 Task: Find connections with filter location Bangolo with filter topic #Marketswith filter profile language German with filter current company Mitsubishi Electric in India with filter school Karpagam Institute of Technology with filter industry Aviation and Aerospace Component Manufacturing with filter service category Event Photography with filter keywords title Mason
Action: Mouse moved to (480, 58)
Screenshot: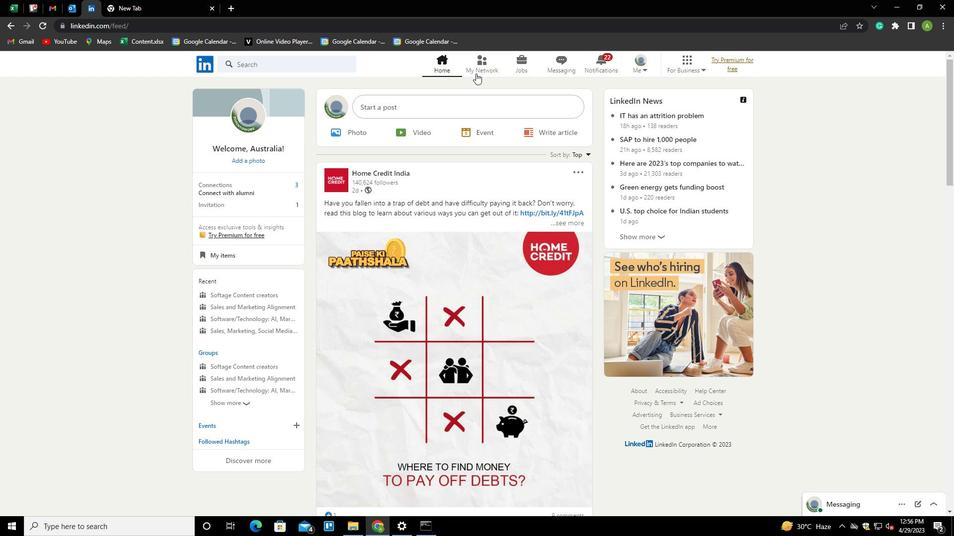 
Action: Mouse pressed left at (480, 58)
Screenshot: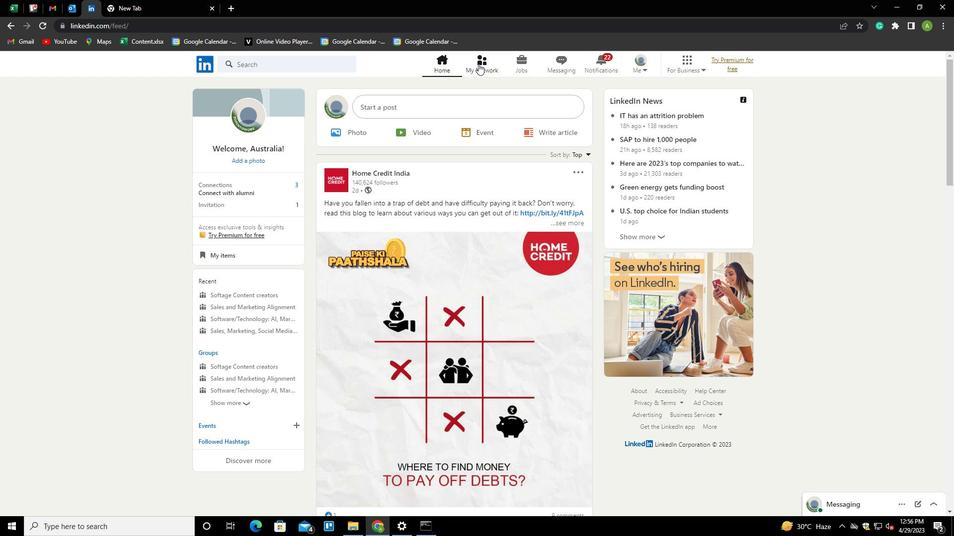 
Action: Mouse moved to (268, 118)
Screenshot: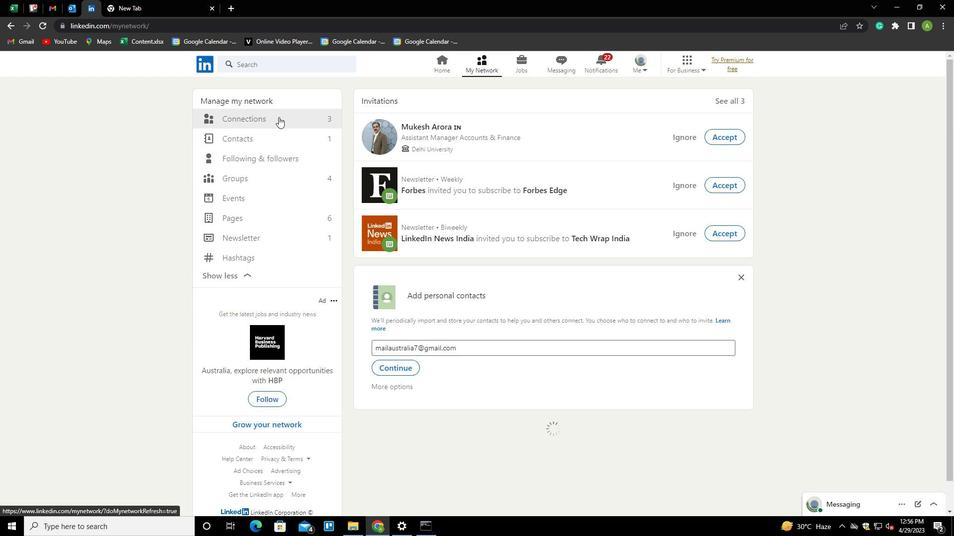 
Action: Mouse pressed left at (268, 118)
Screenshot: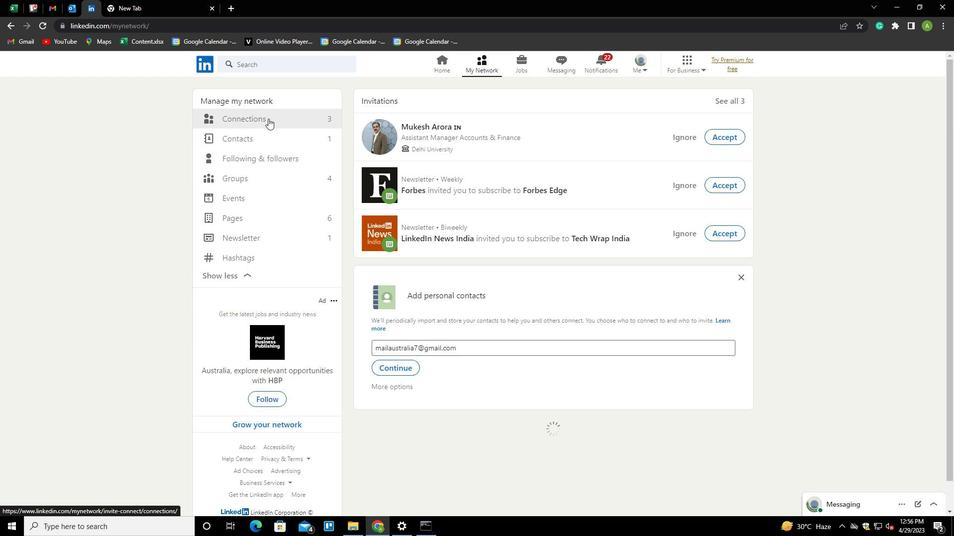 
Action: Mouse moved to (539, 123)
Screenshot: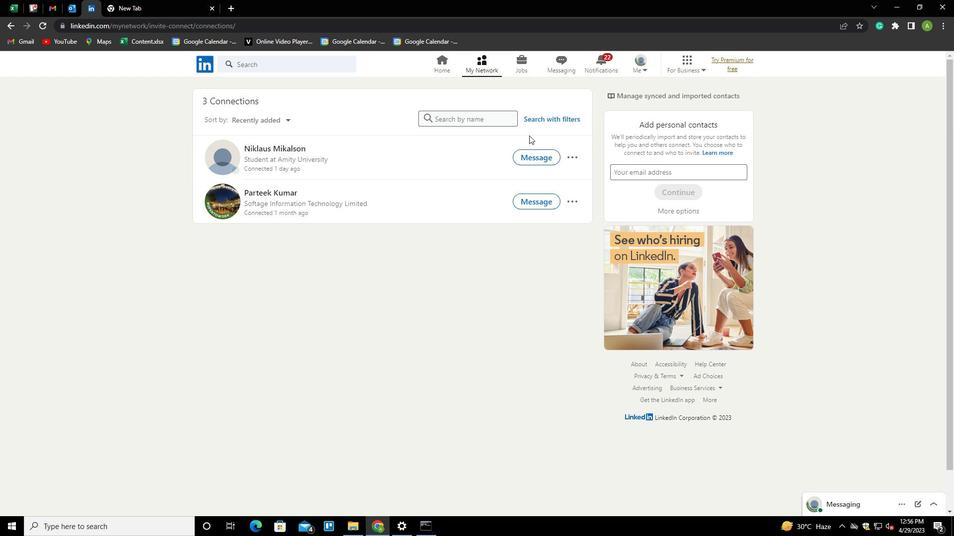 
Action: Mouse pressed left at (539, 123)
Screenshot: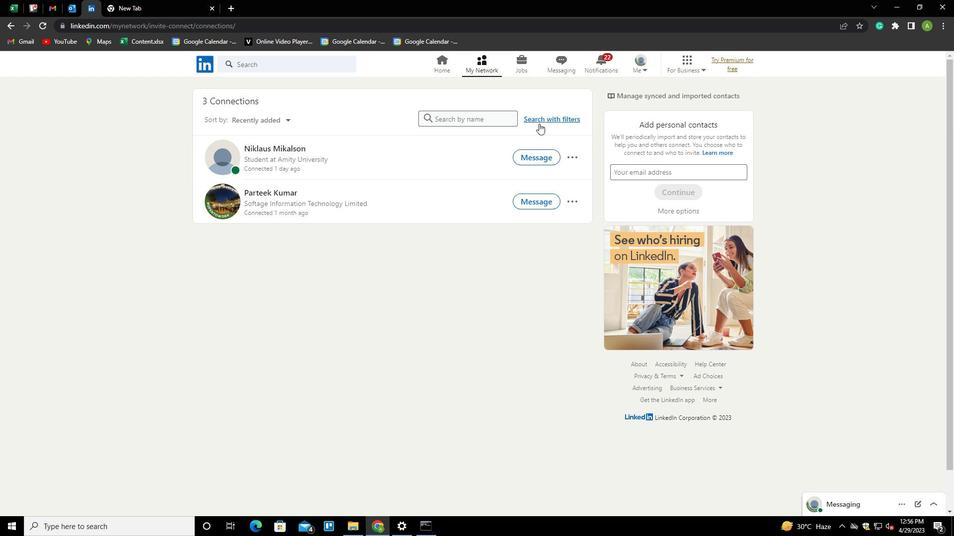 
Action: Mouse moved to (506, 94)
Screenshot: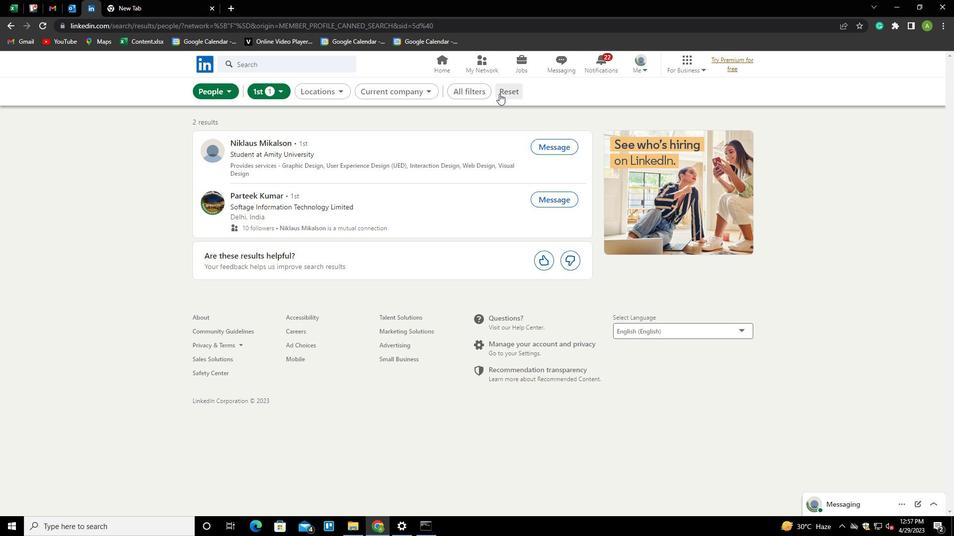 
Action: Mouse pressed left at (506, 94)
Screenshot: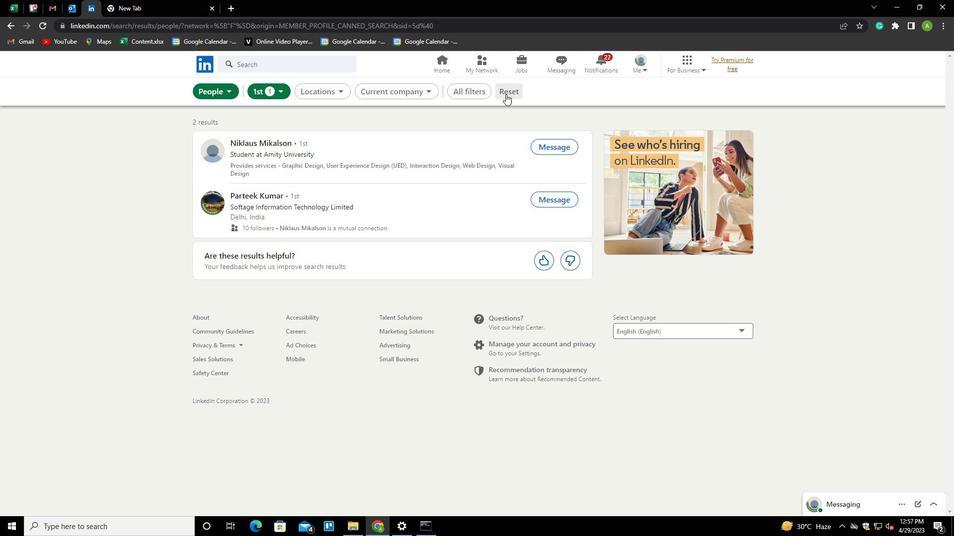 
Action: Mouse moved to (492, 89)
Screenshot: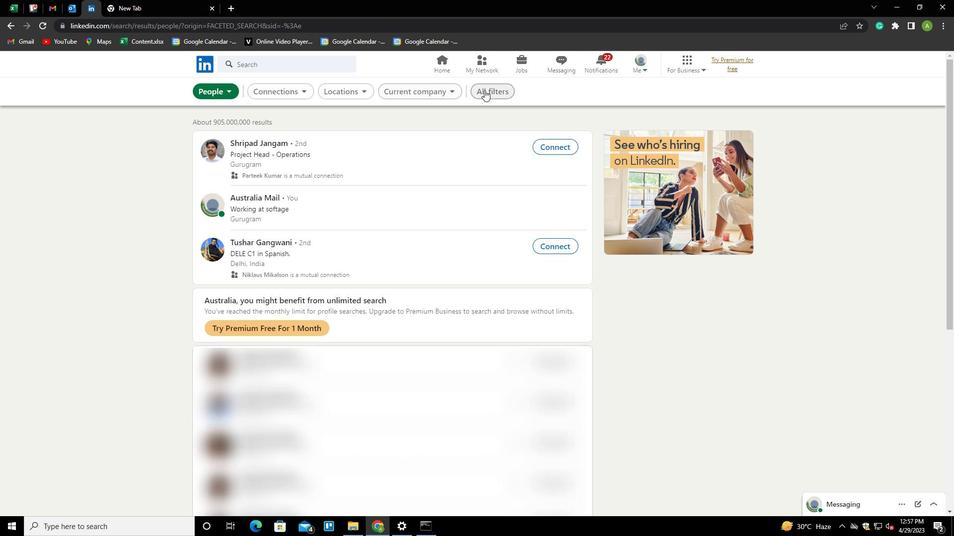 
Action: Mouse pressed left at (492, 89)
Screenshot: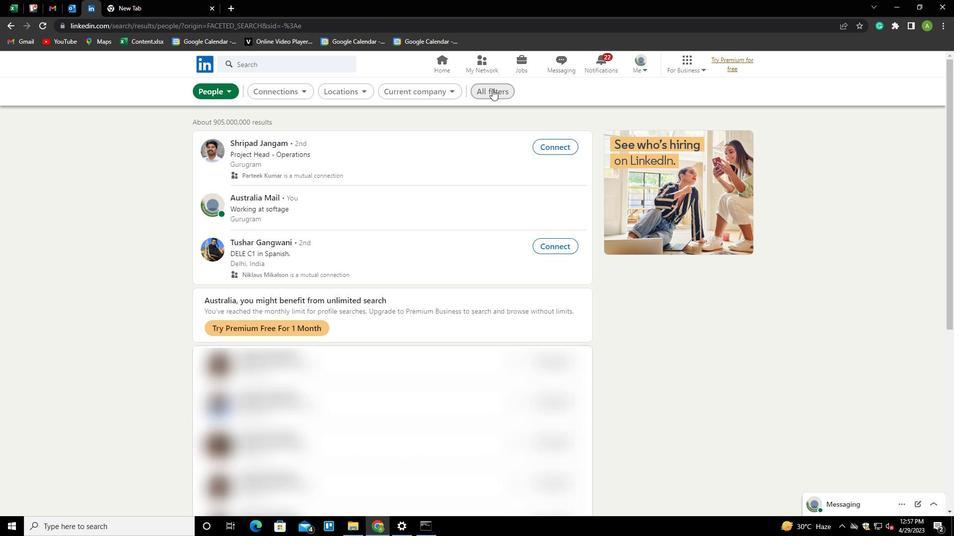 
Action: Mouse moved to (693, 210)
Screenshot: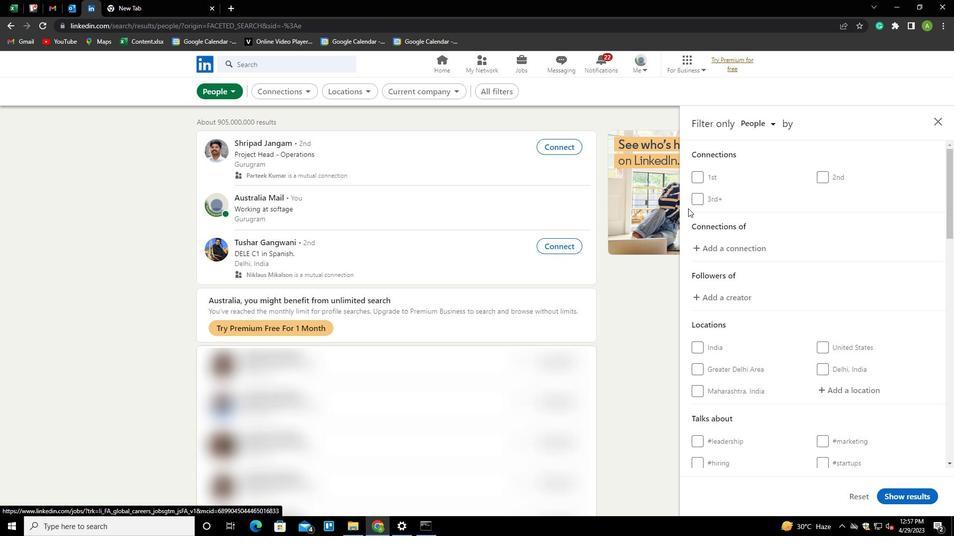 
Action: Mouse scrolled (693, 210) with delta (0, 0)
Screenshot: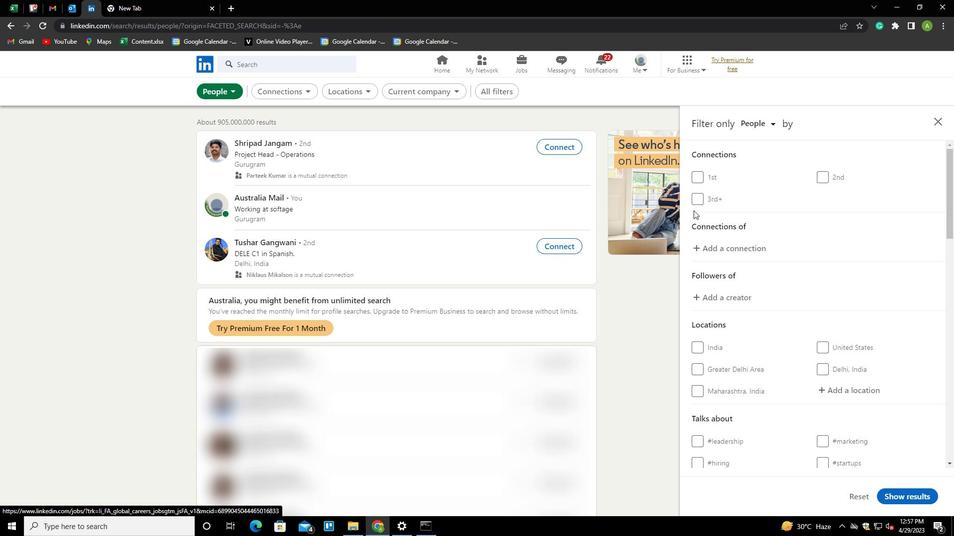 
Action: Mouse scrolled (693, 210) with delta (0, 0)
Screenshot: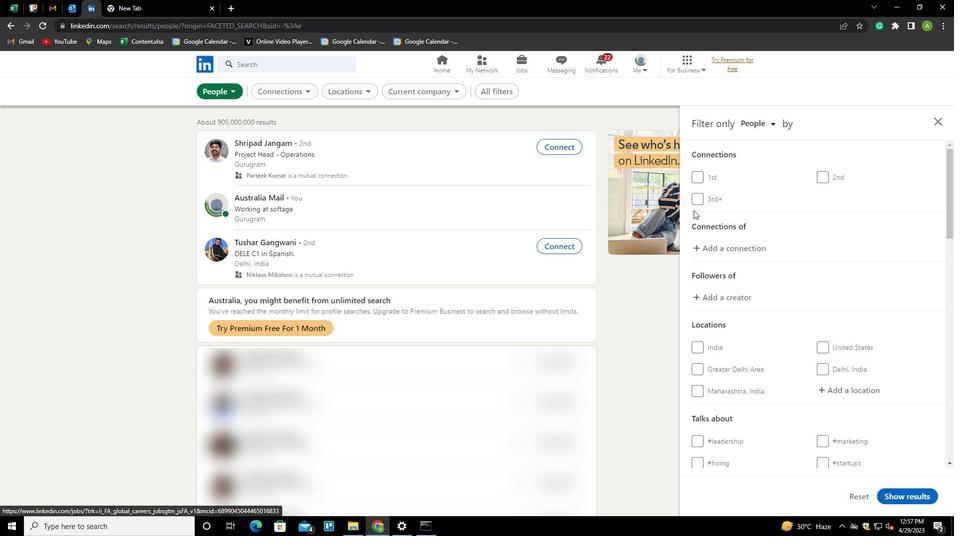
Action: Mouse moved to (701, 219)
Screenshot: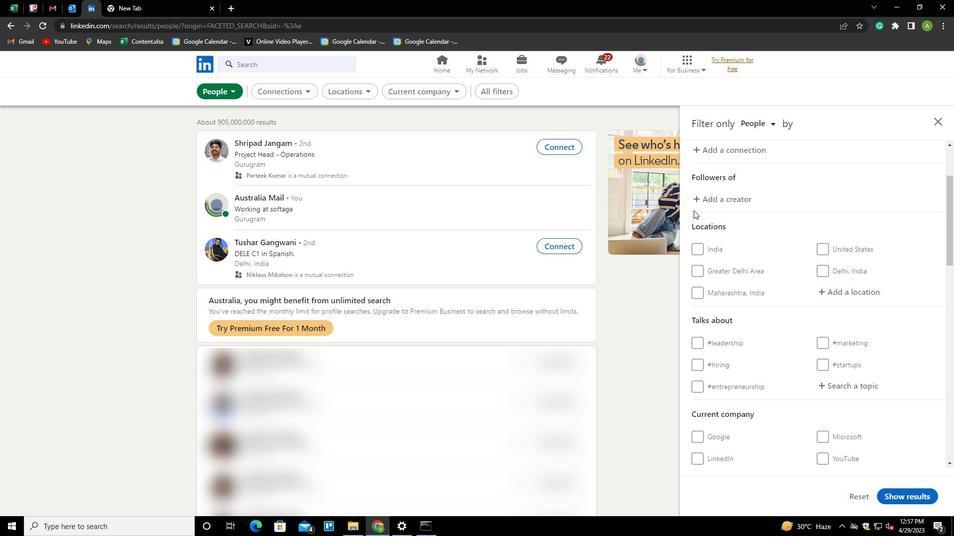 
Action: Mouse scrolled (701, 219) with delta (0, 0)
Screenshot: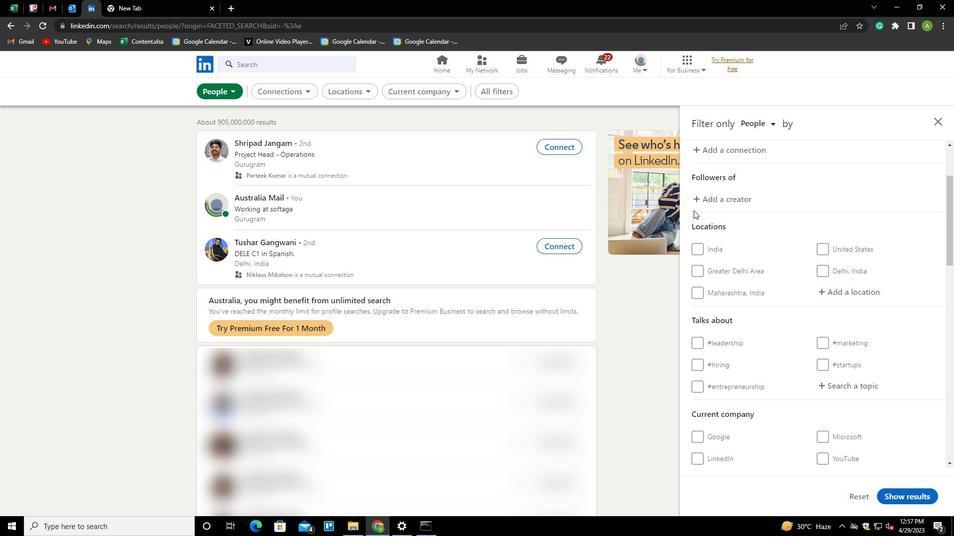 
Action: Mouse moved to (701, 221)
Screenshot: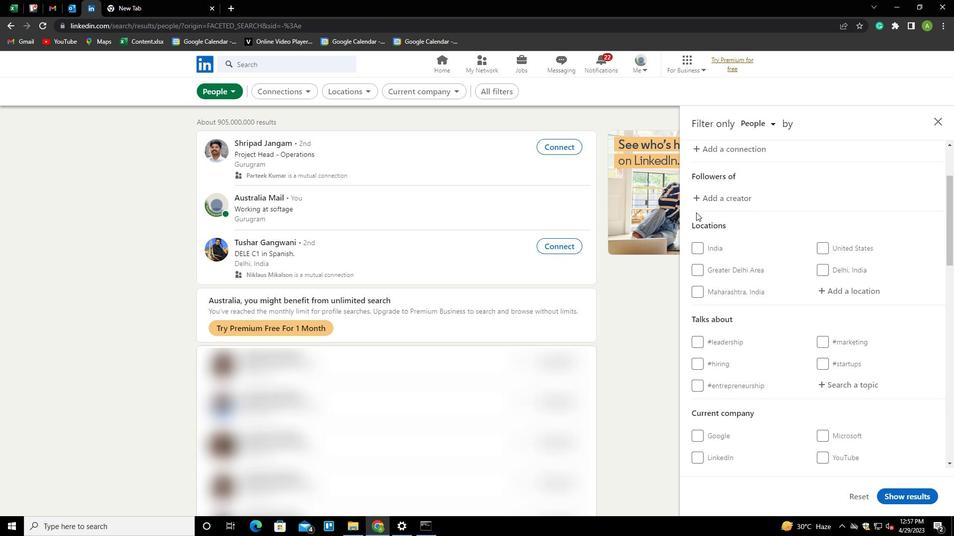 
Action: Mouse scrolled (701, 221) with delta (0, 0)
Screenshot: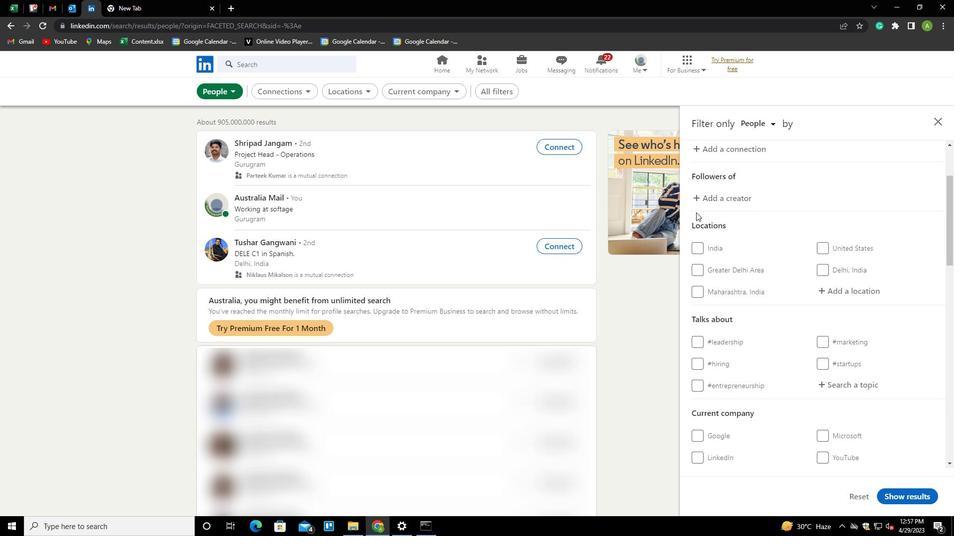 
Action: Mouse moved to (854, 189)
Screenshot: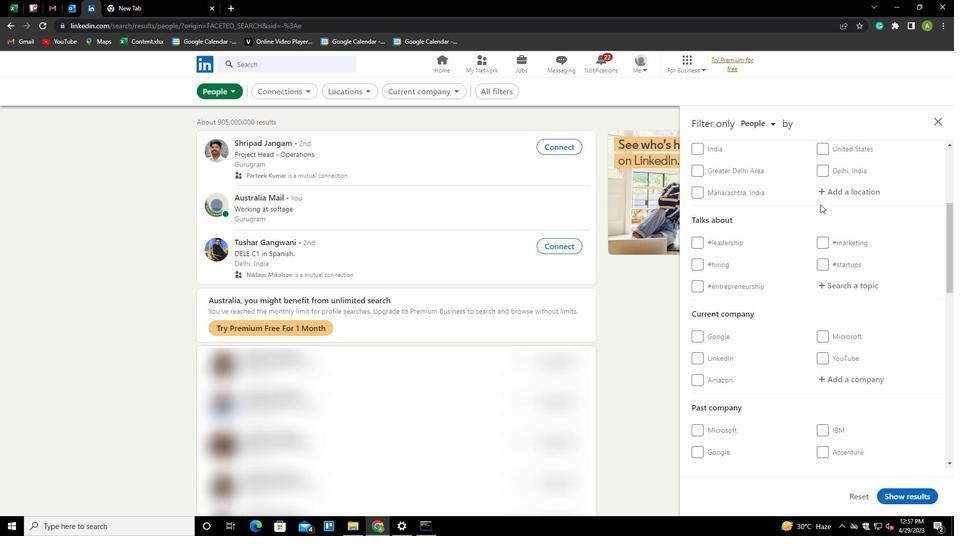 
Action: Mouse pressed left at (854, 189)
Screenshot: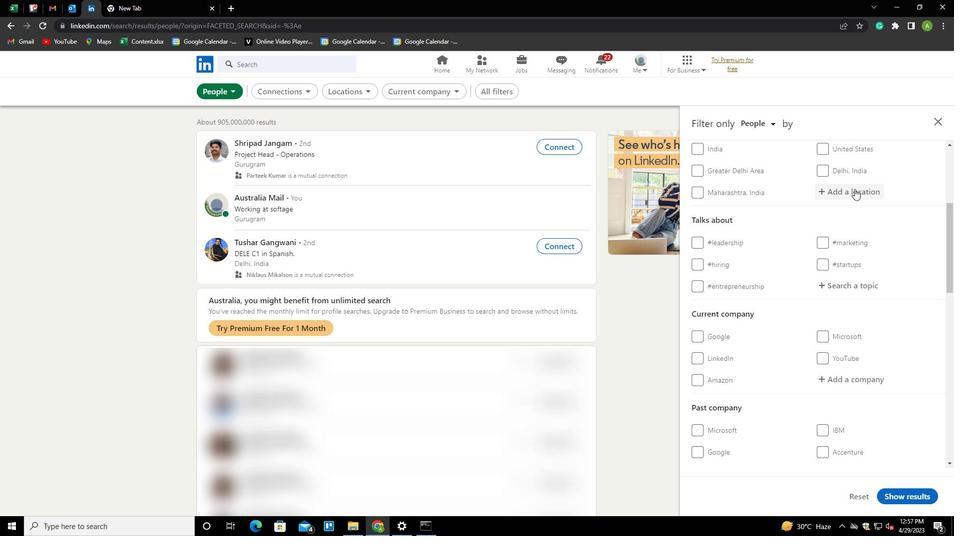 
Action: Mouse moved to (857, 191)
Screenshot: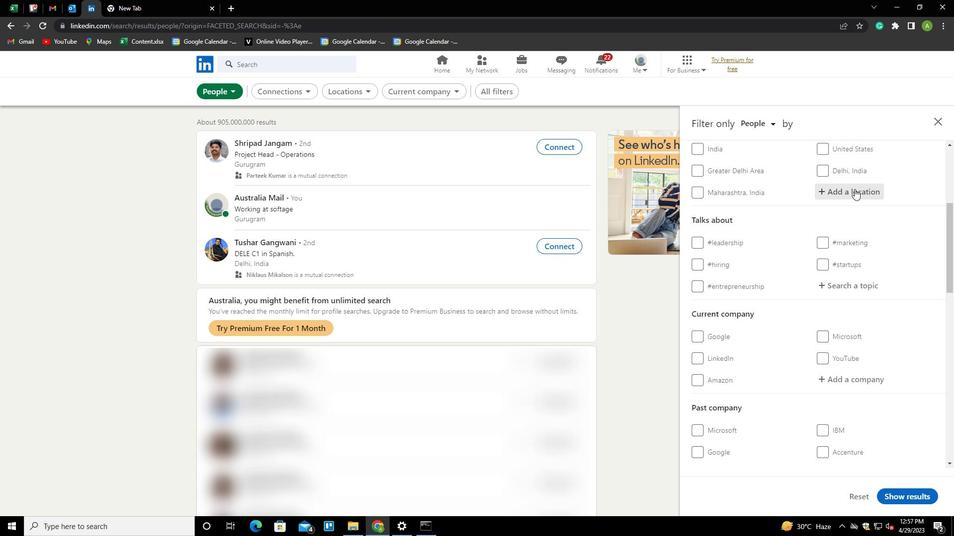 
Action: Mouse pressed left at (857, 191)
Screenshot: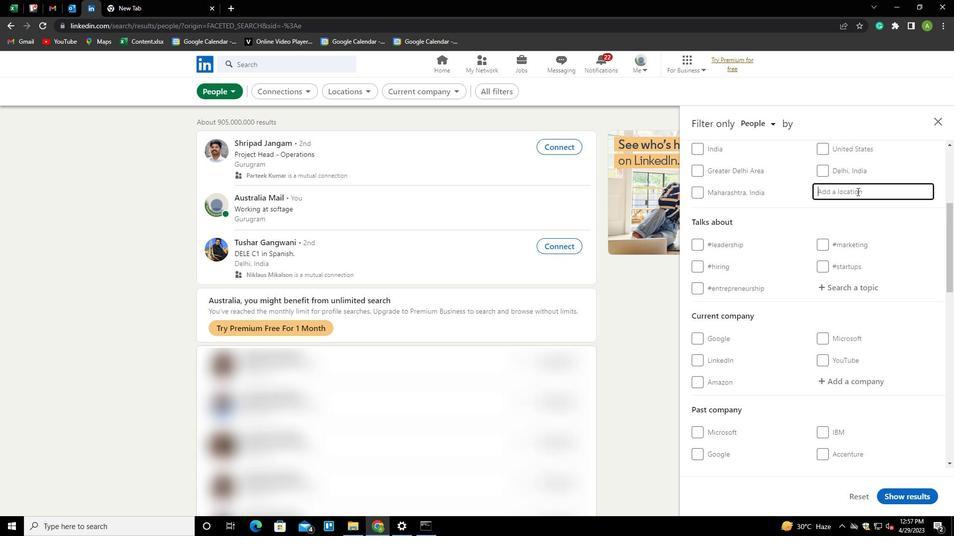 
Action: Key pressed <Key.shift>BANGOLO
Screenshot: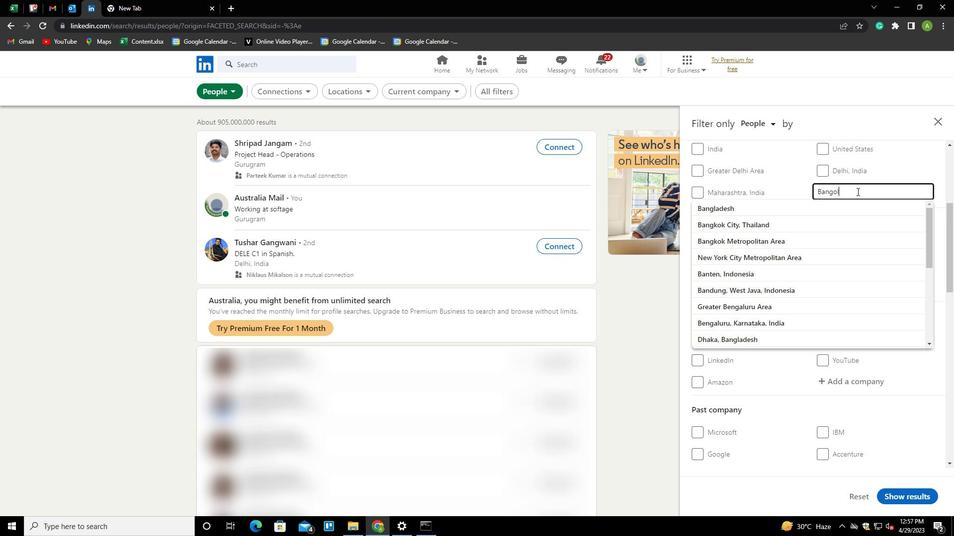 
Action: Mouse moved to (885, 213)
Screenshot: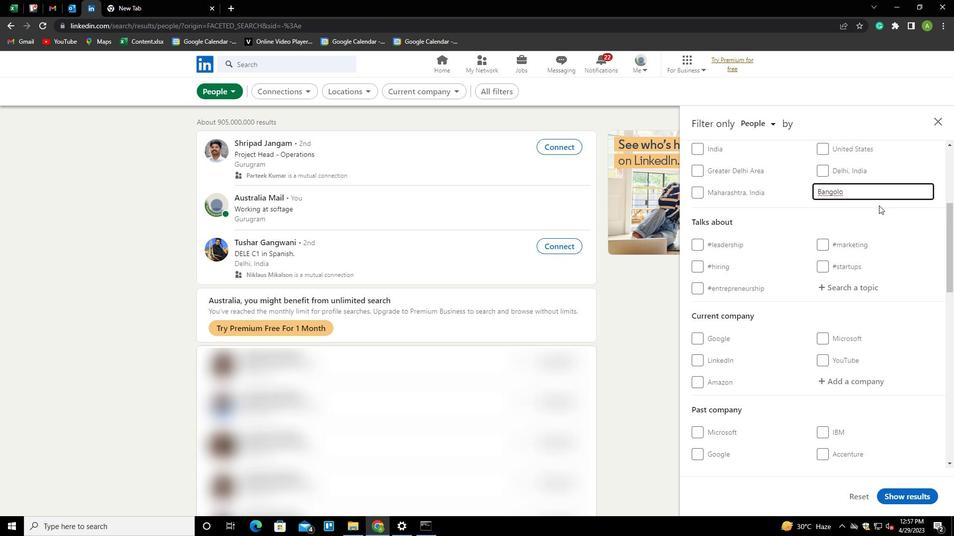 
Action: Mouse pressed left at (885, 213)
Screenshot: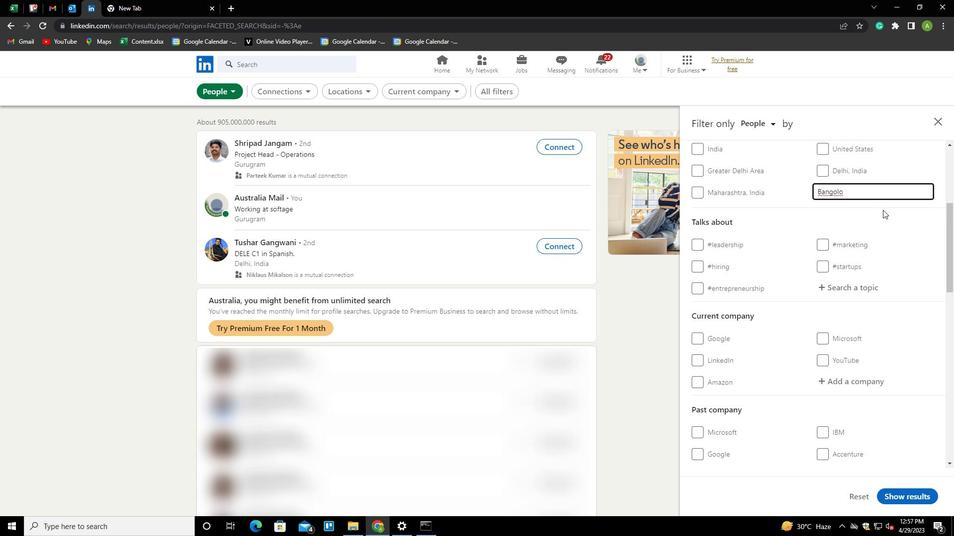 
Action: Mouse moved to (856, 289)
Screenshot: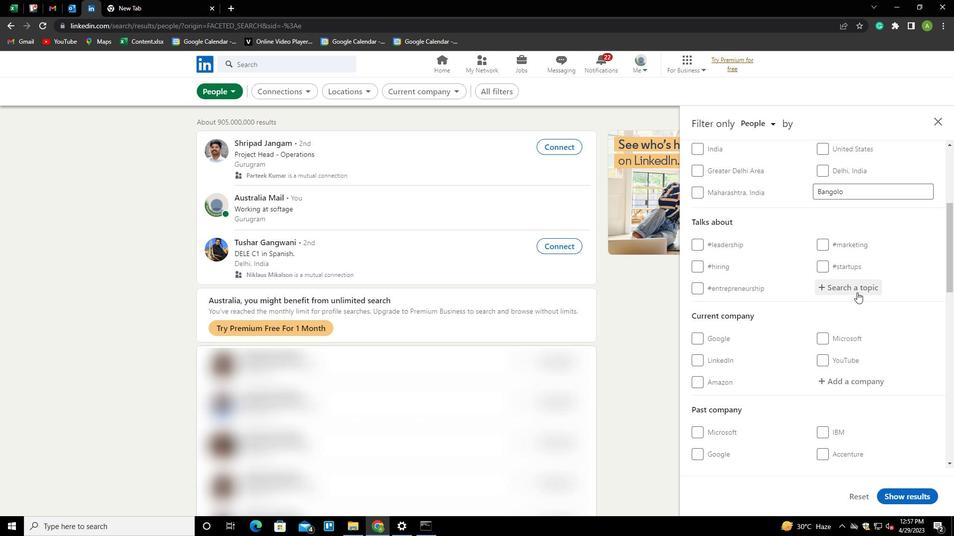
Action: Mouse pressed left at (856, 289)
Screenshot: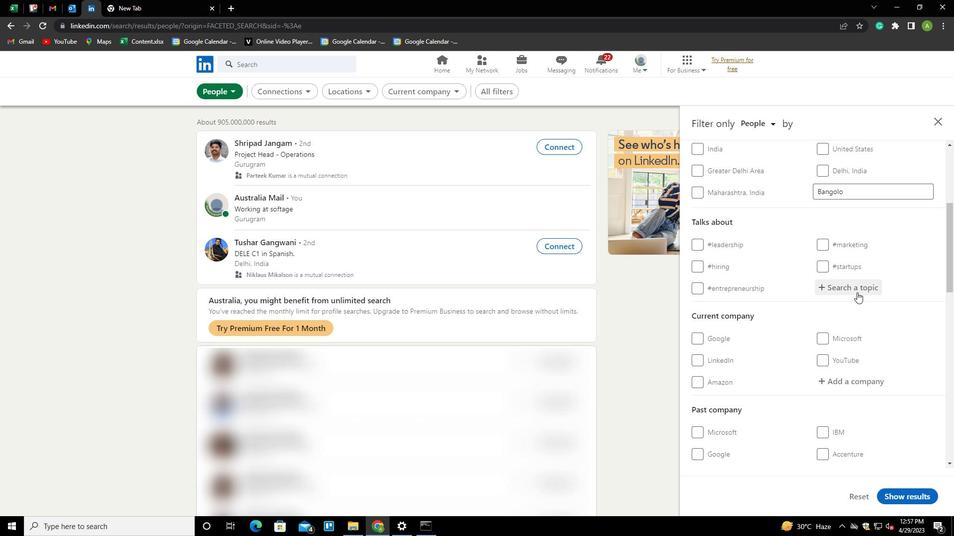
Action: Mouse moved to (860, 289)
Screenshot: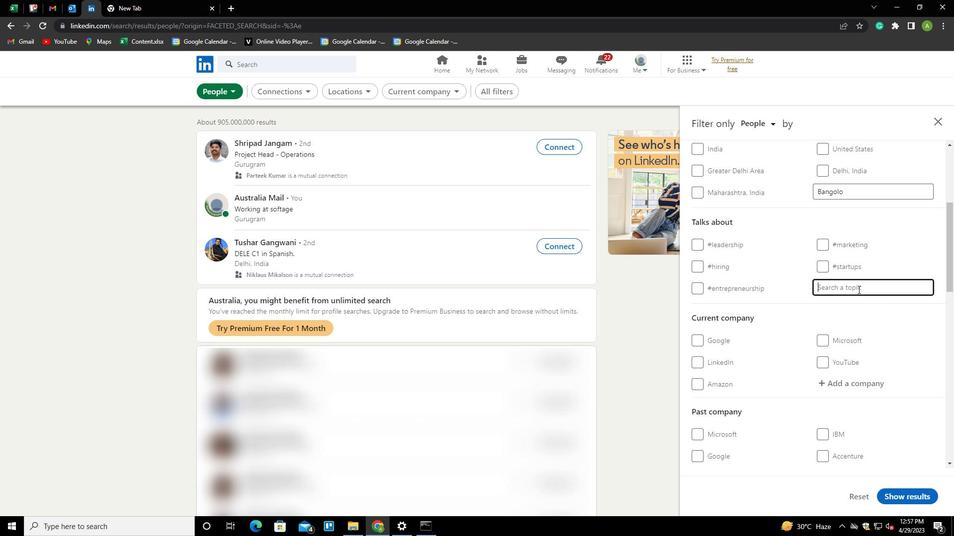 
Action: Mouse pressed left at (860, 289)
Screenshot: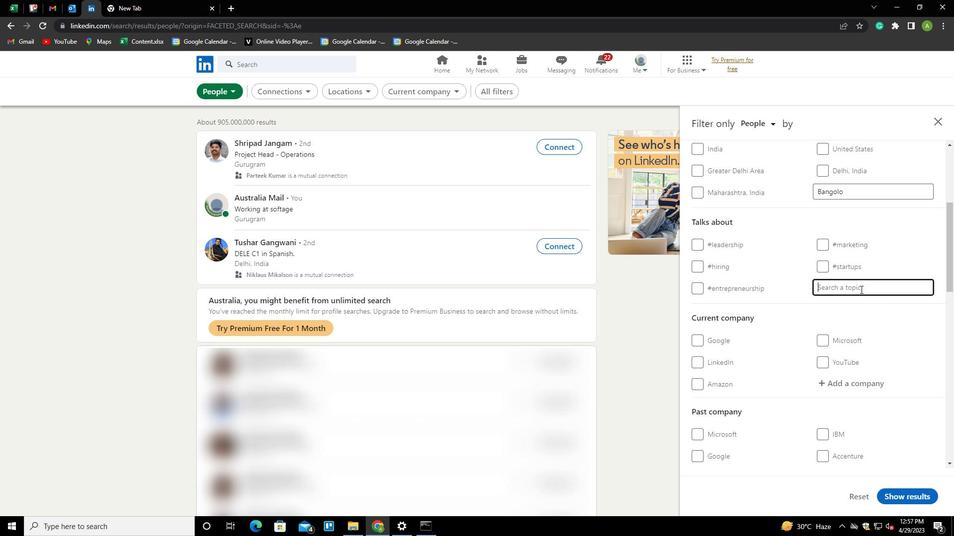 
Action: Key pressed <Key.shift>MARKETS<Key.down><Key.enter>
Screenshot: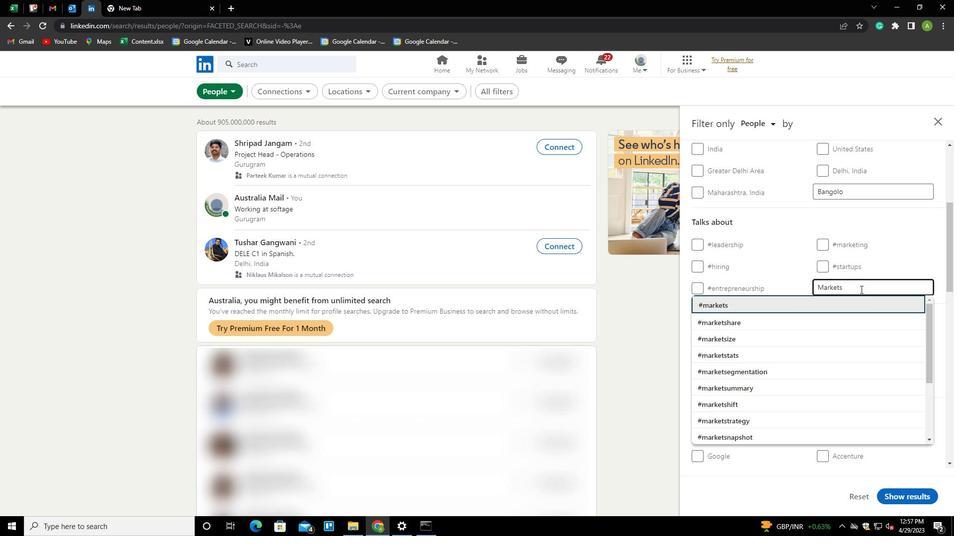 
Action: Mouse scrolled (860, 289) with delta (0, 0)
Screenshot: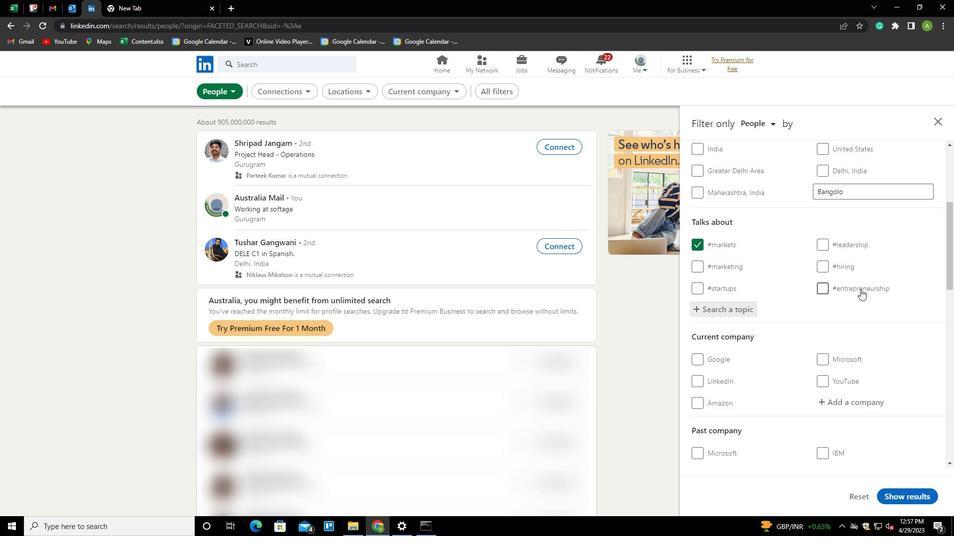
Action: Mouse scrolled (860, 289) with delta (0, 0)
Screenshot: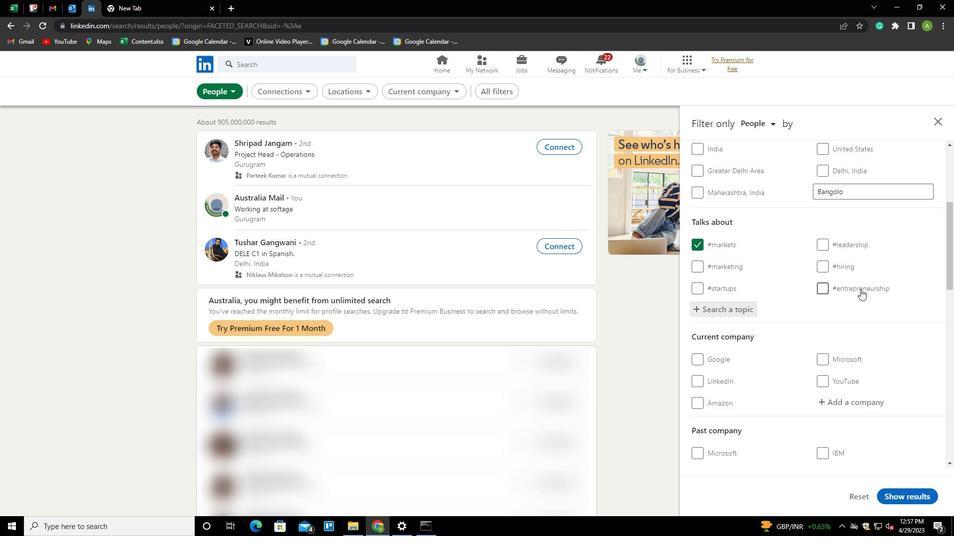 
Action: Mouse scrolled (860, 289) with delta (0, 0)
Screenshot: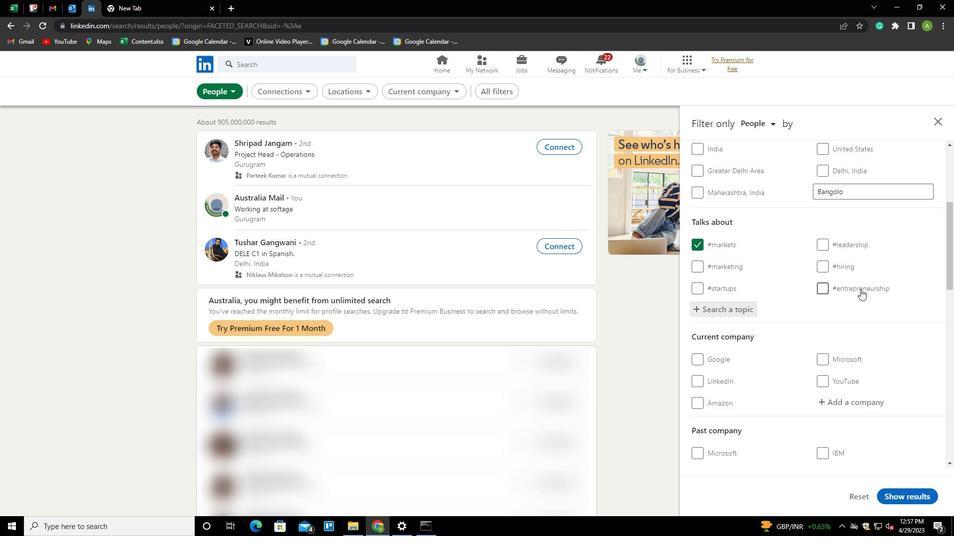
Action: Mouse scrolled (860, 289) with delta (0, 0)
Screenshot: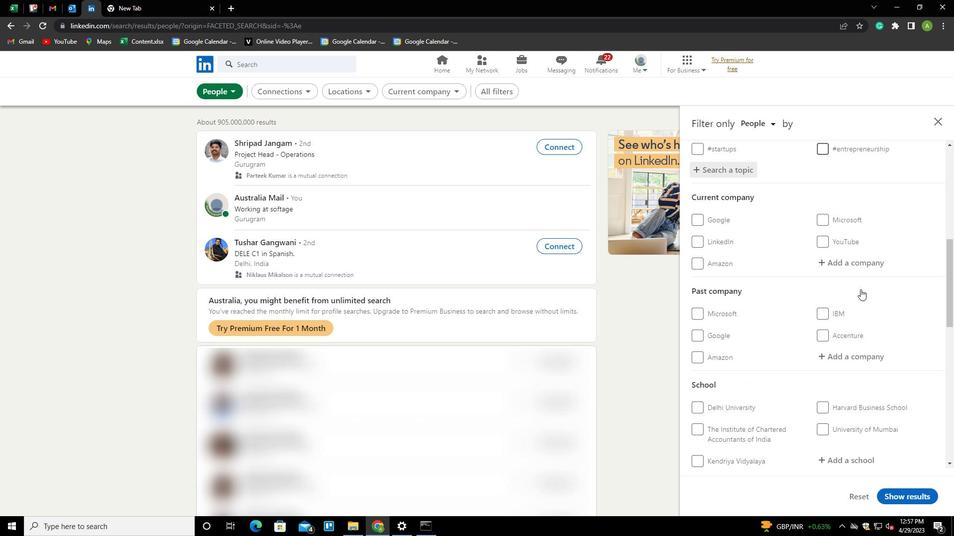 
Action: Mouse scrolled (860, 289) with delta (0, 0)
Screenshot: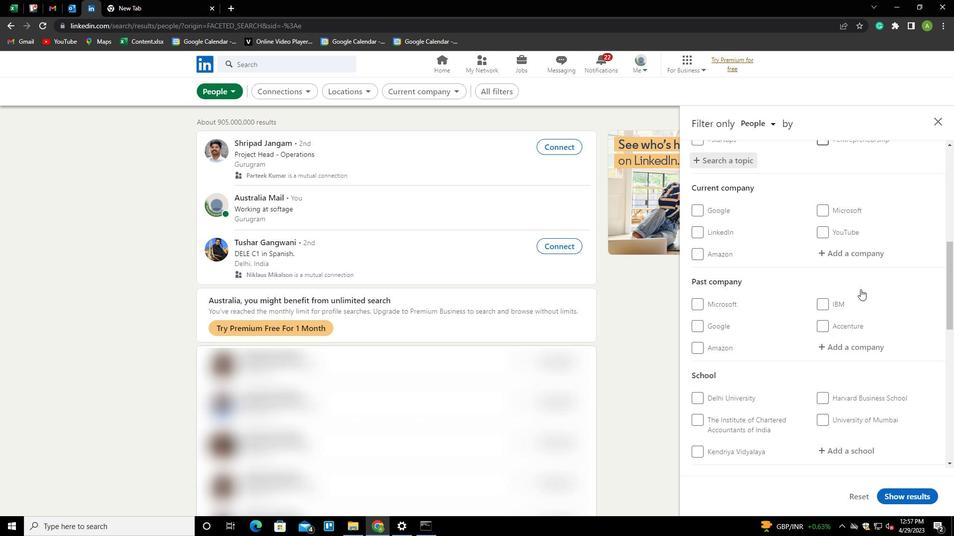 
Action: Mouse scrolled (860, 289) with delta (0, 0)
Screenshot: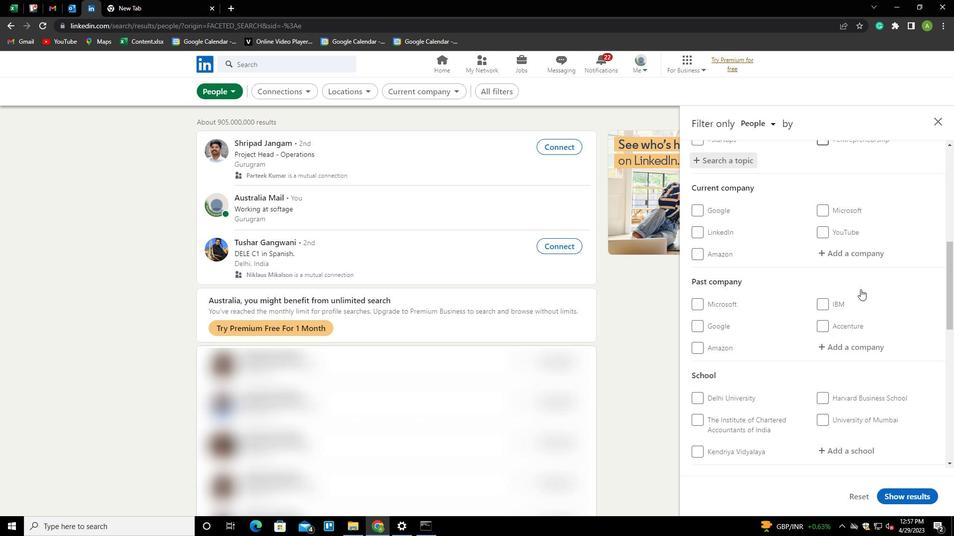 
Action: Mouse scrolled (860, 289) with delta (0, 0)
Screenshot: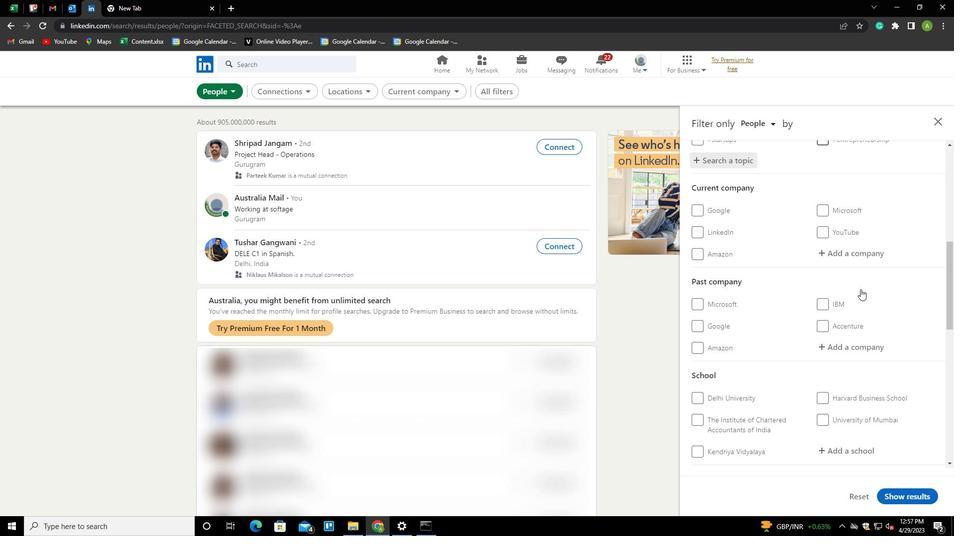 
Action: Mouse scrolled (860, 289) with delta (0, 0)
Screenshot: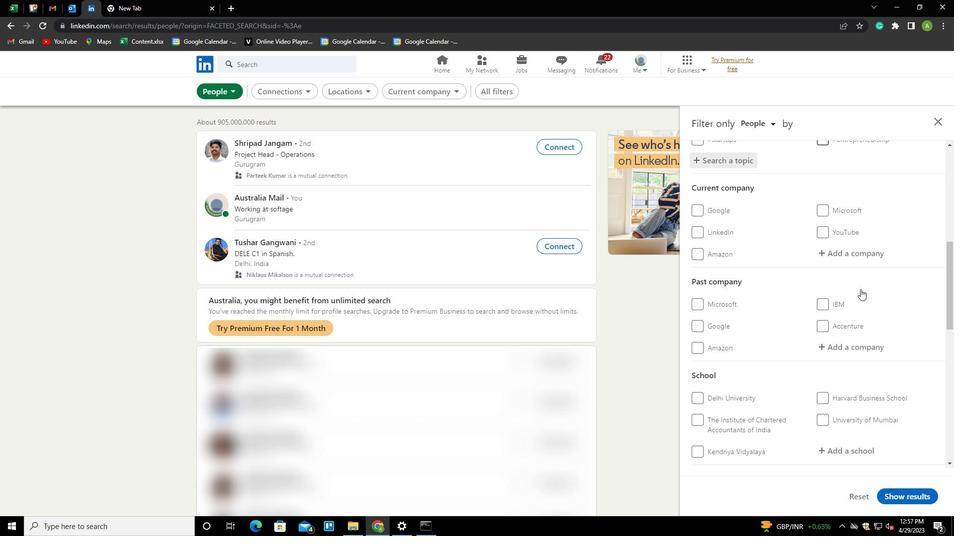 
Action: Mouse moved to (715, 411)
Screenshot: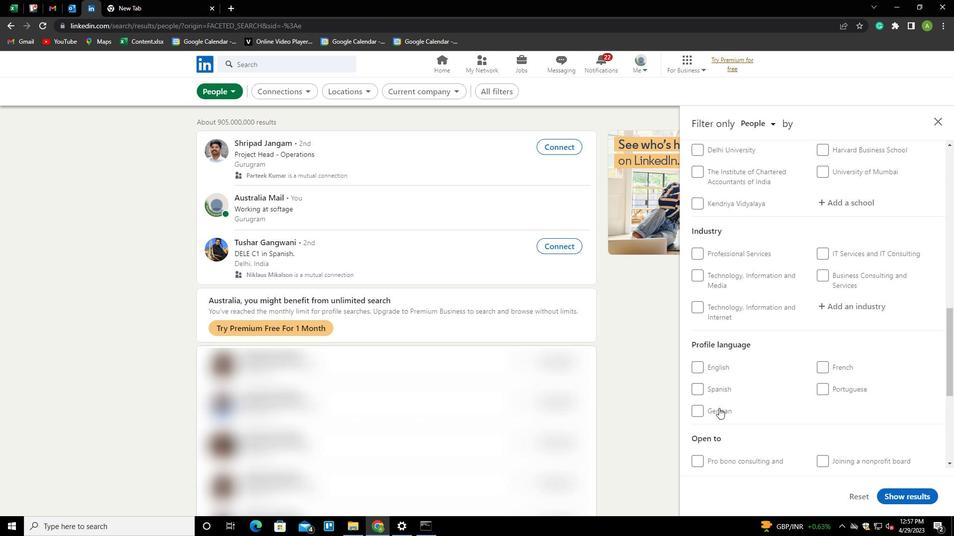 
Action: Mouse pressed left at (715, 411)
Screenshot: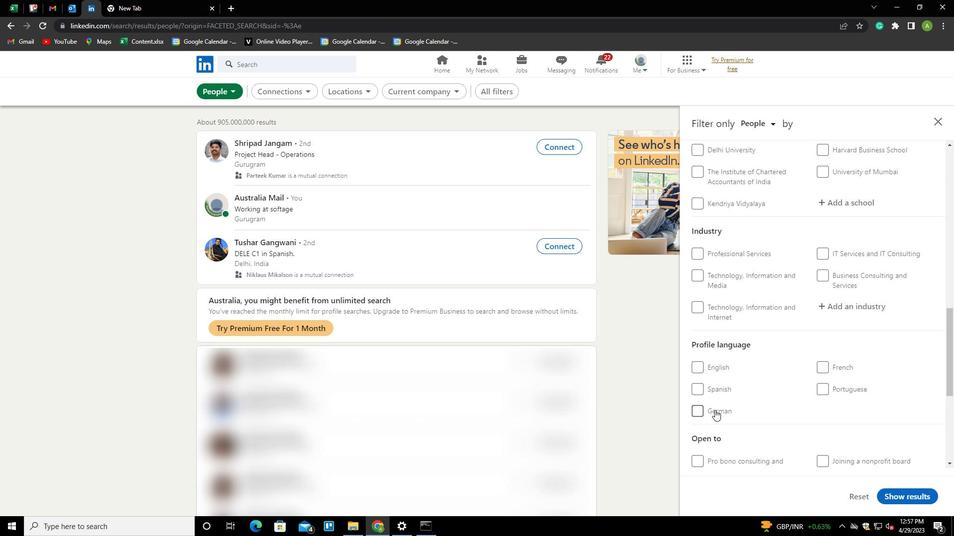 
Action: Mouse moved to (806, 398)
Screenshot: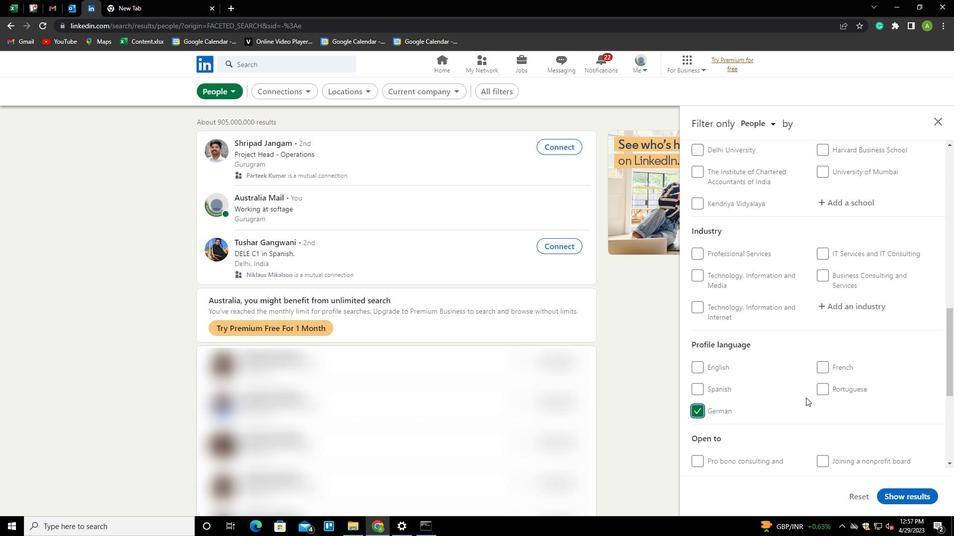 
Action: Mouse scrolled (806, 398) with delta (0, 0)
Screenshot: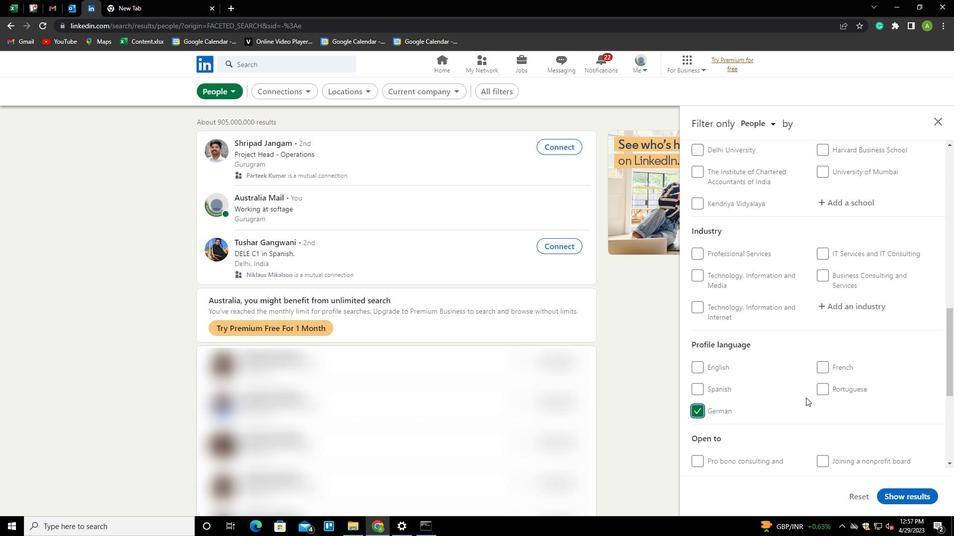 
Action: Mouse scrolled (806, 398) with delta (0, 0)
Screenshot: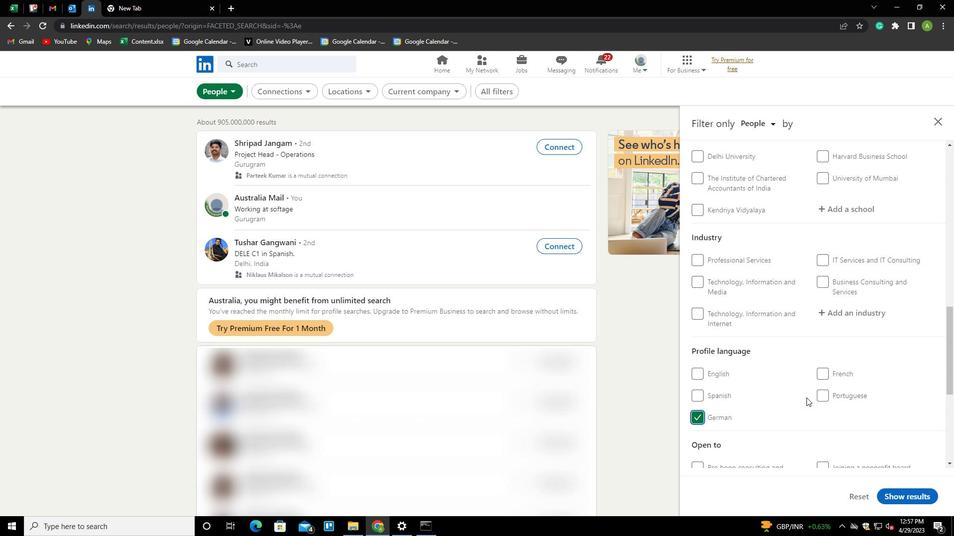 
Action: Mouse scrolled (806, 398) with delta (0, 0)
Screenshot: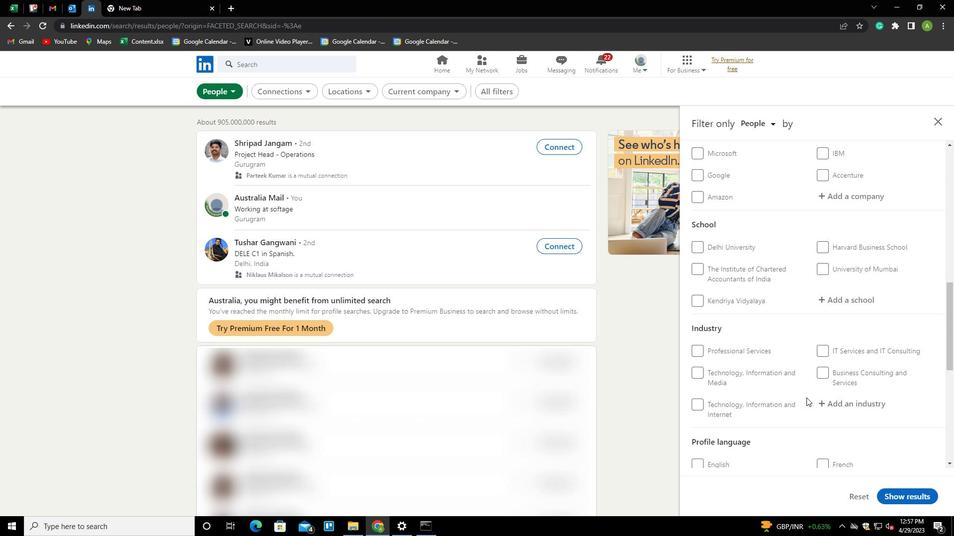 
Action: Mouse scrolled (806, 398) with delta (0, 0)
Screenshot: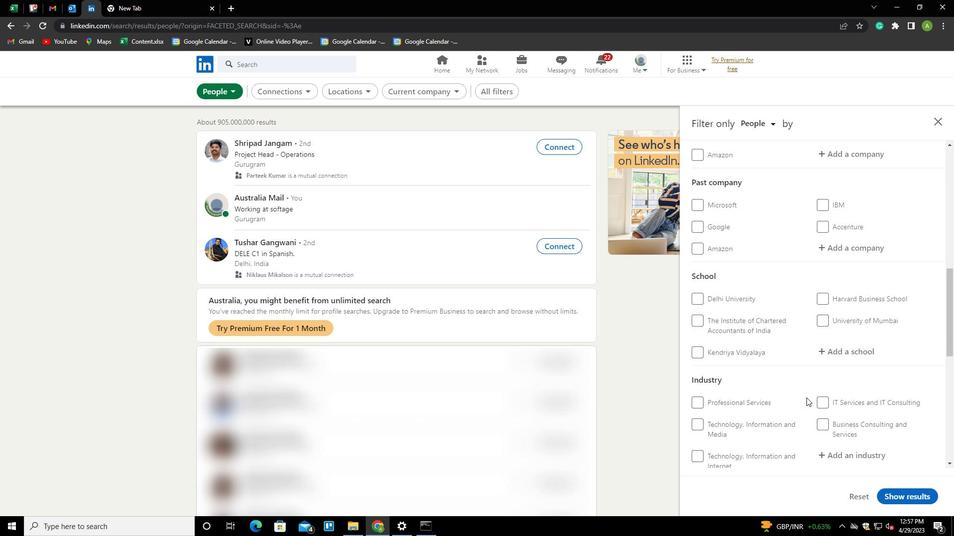 
Action: Mouse scrolled (806, 398) with delta (0, 0)
Screenshot: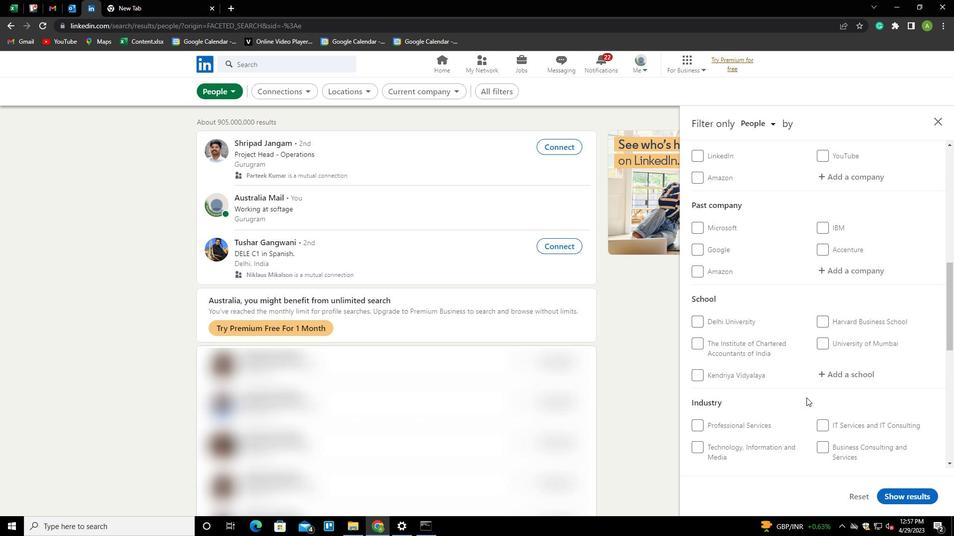 
Action: Mouse scrolled (806, 398) with delta (0, 0)
Screenshot: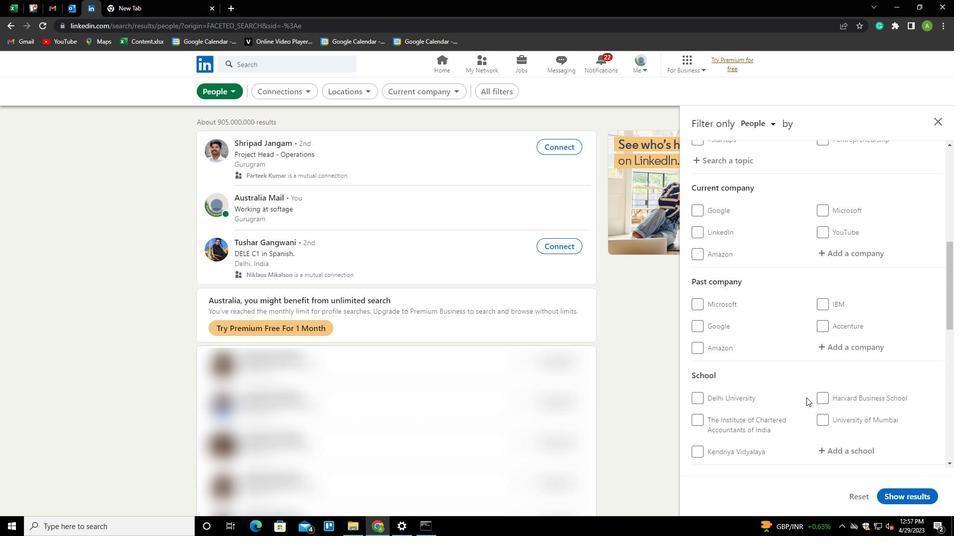 
Action: Mouse scrolled (806, 398) with delta (0, 0)
Screenshot: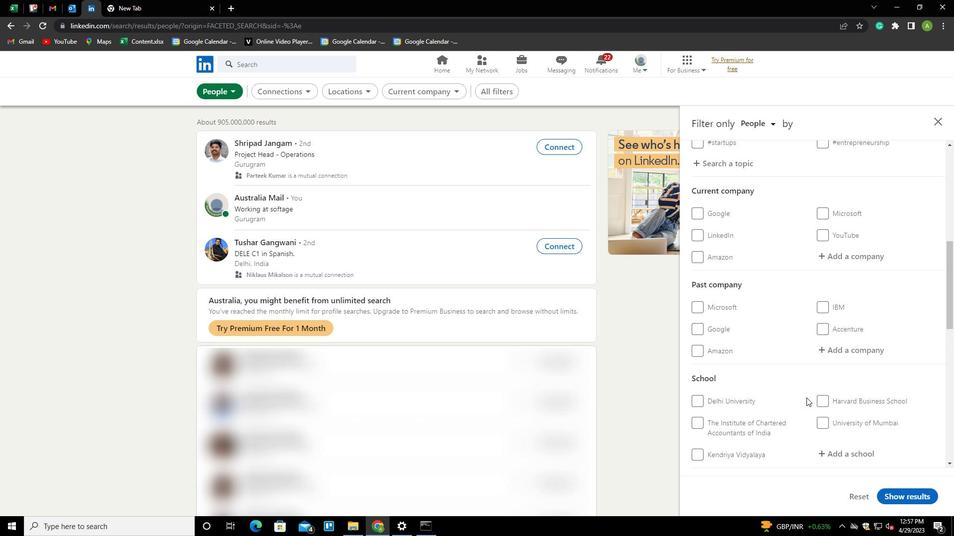 
Action: Mouse moved to (828, 355)
Screenshot: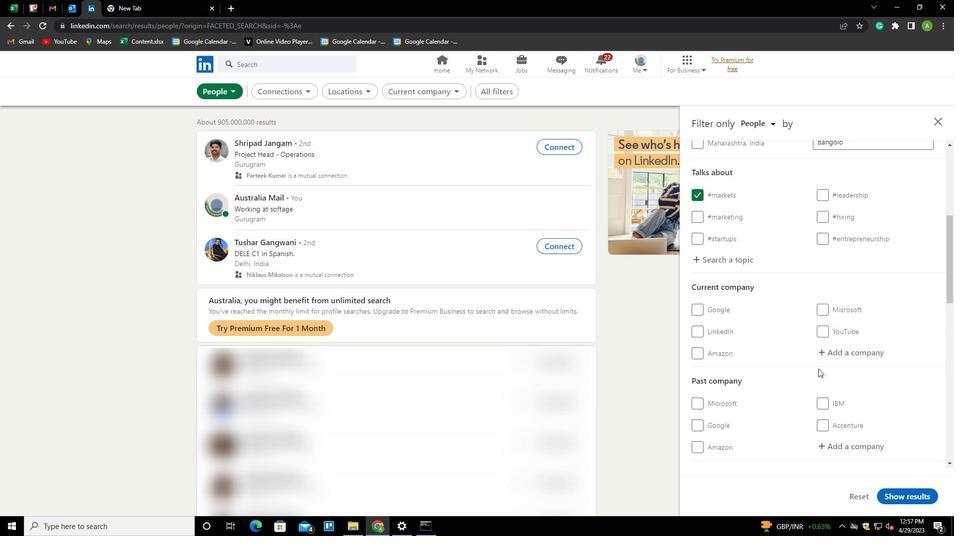 
Action: Mouse pressed left at (828, 355)
Screenshot: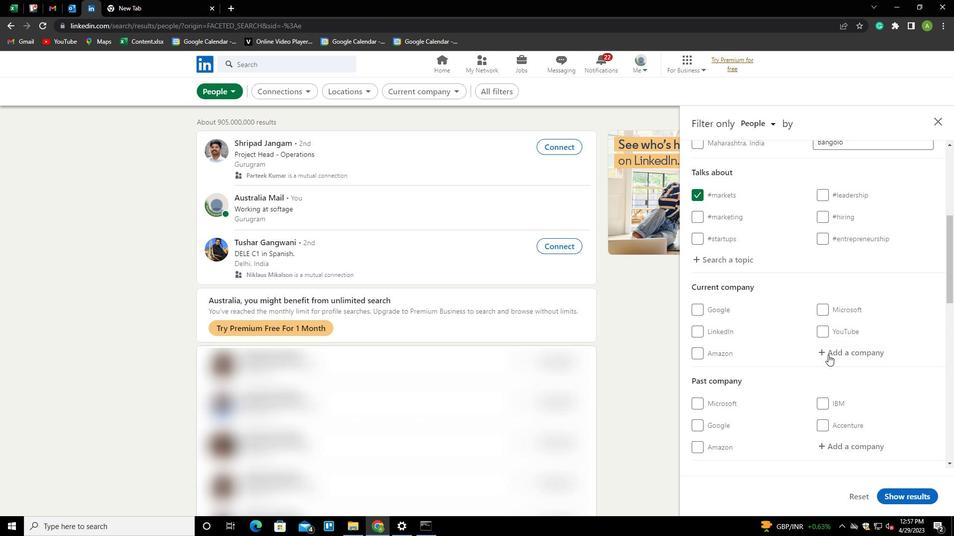 
Action: Key pressed <Key.shift>MITSUBISHI<Key.down><Key.down><Key.enter>
Screenshot: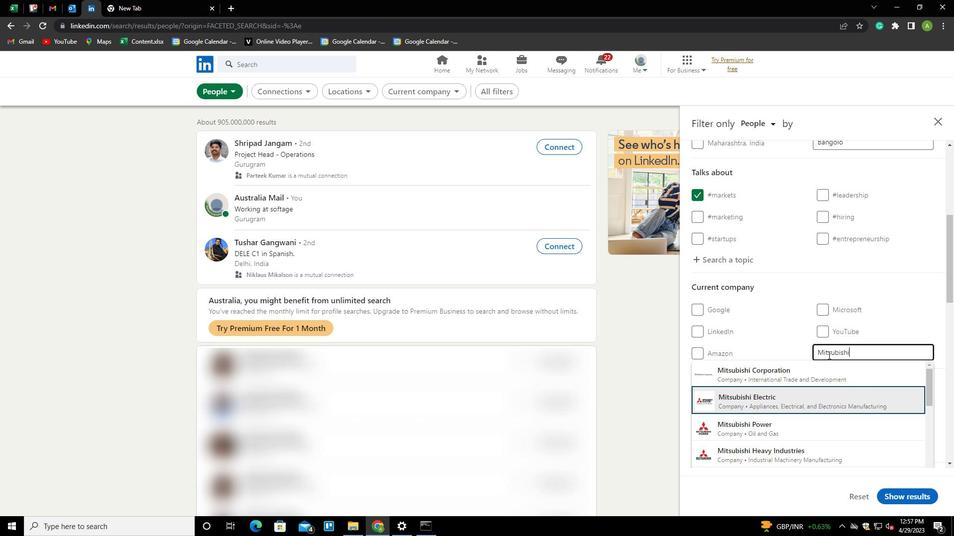 
Action: Mouse scrolled (828, 354) with delta (0, 0)
Screenshot: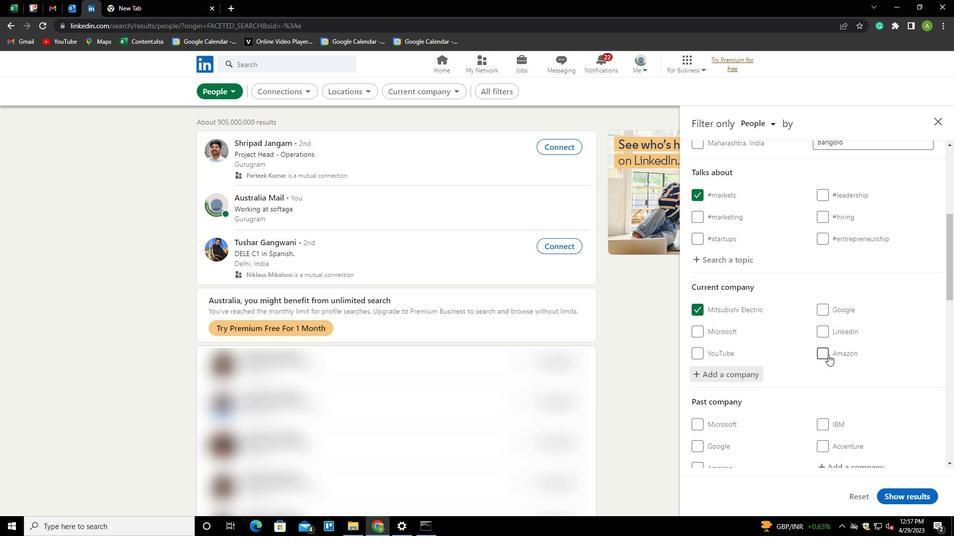 
Action: Mouse scrolled (828, 354) with delta (0, 0)
Screenshot: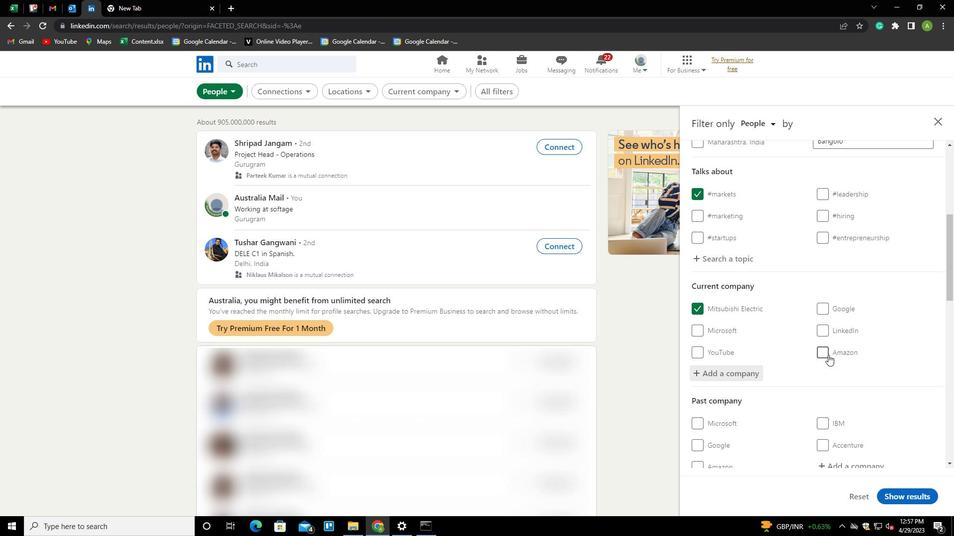 
Action: Mouse scrolled (828, 354) with delta (0, 0)
Screenshot: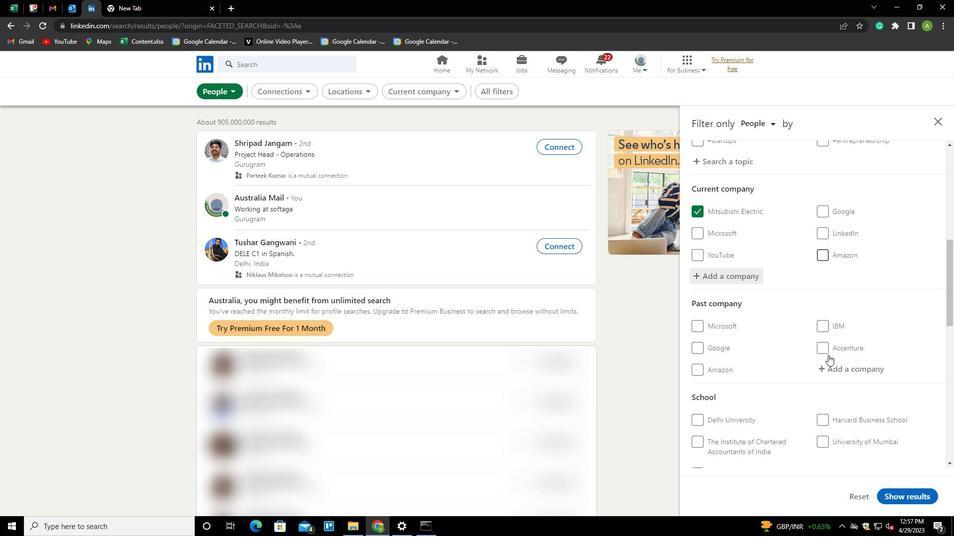 
Action: Mouse scrolled (828, 354) with delta (0, 0)
Screenshot: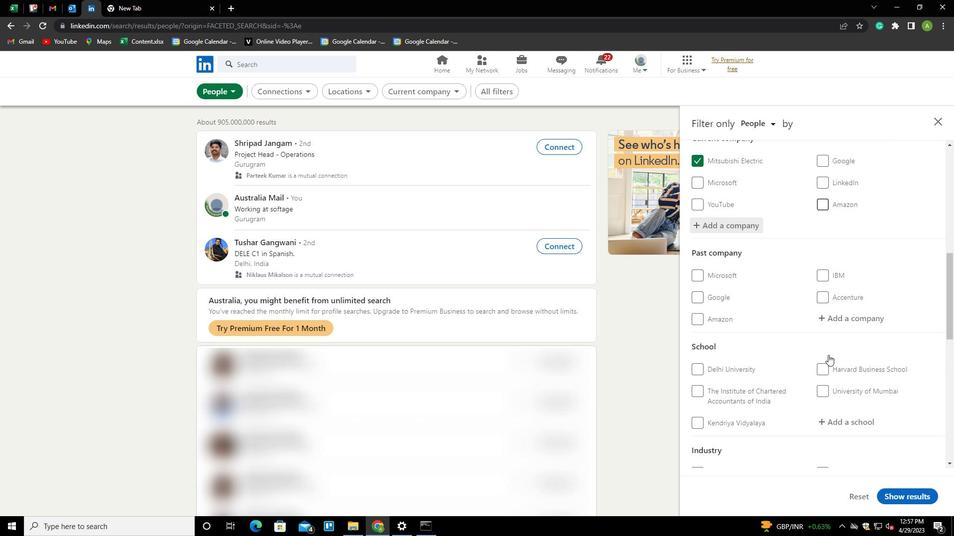 
Action: Mouse scrolled (828, 354) with delta (0, 0)
Screenshot: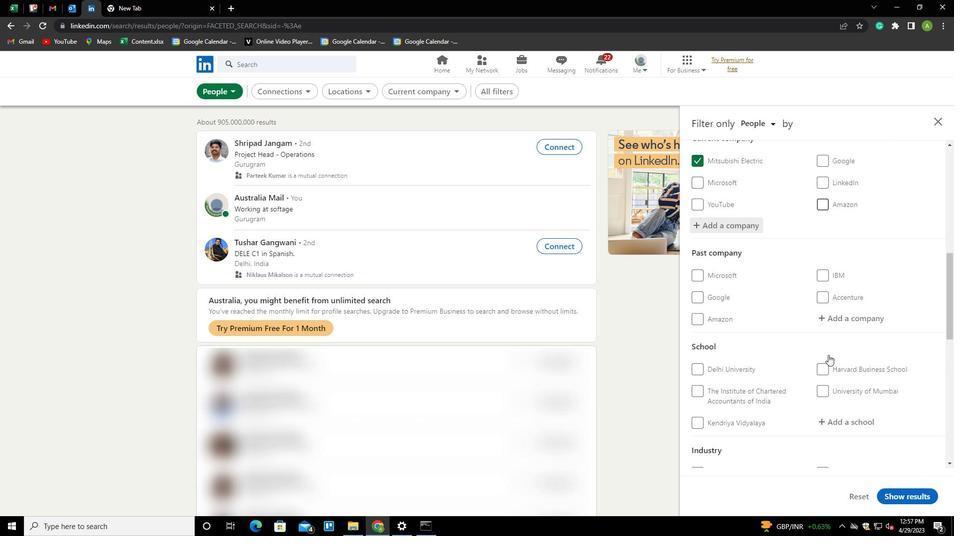 
Action: Mouse moved to (844, 321)
Screenshot: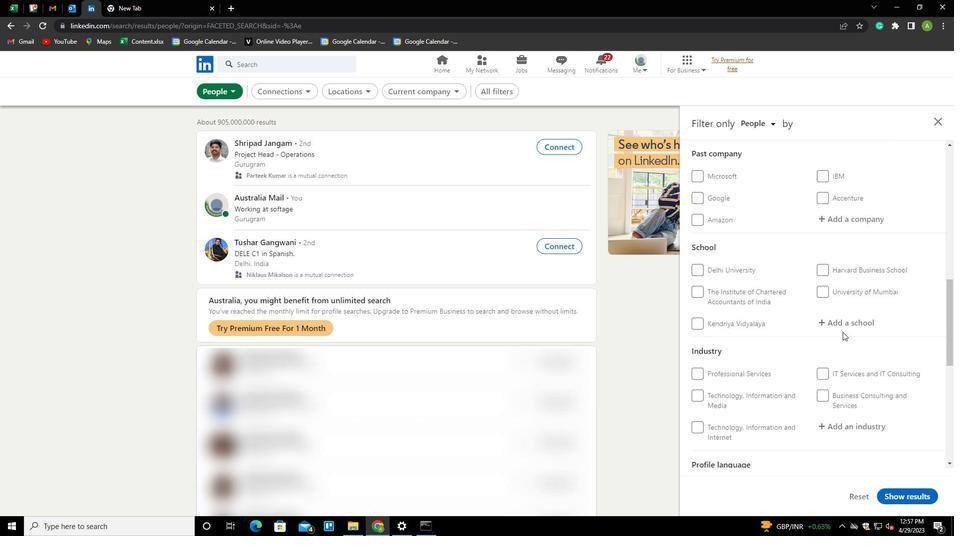 
Action: Mouse pressed left at (844, 321)
Screenshot: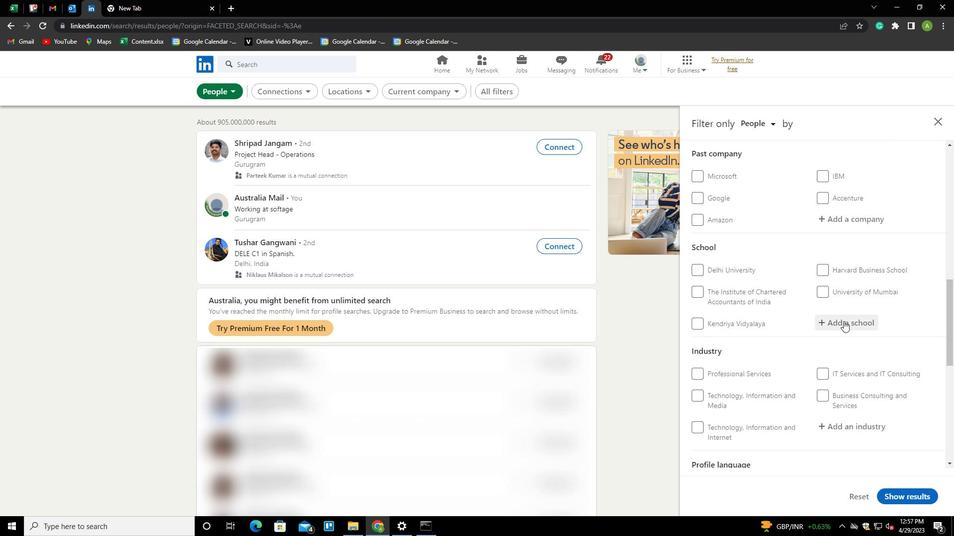 
Action: Key pressed <Key.shift>KARPAGAM<Key.down><Key.down><Key.down><Key.down><Key.enter>
Screenshot: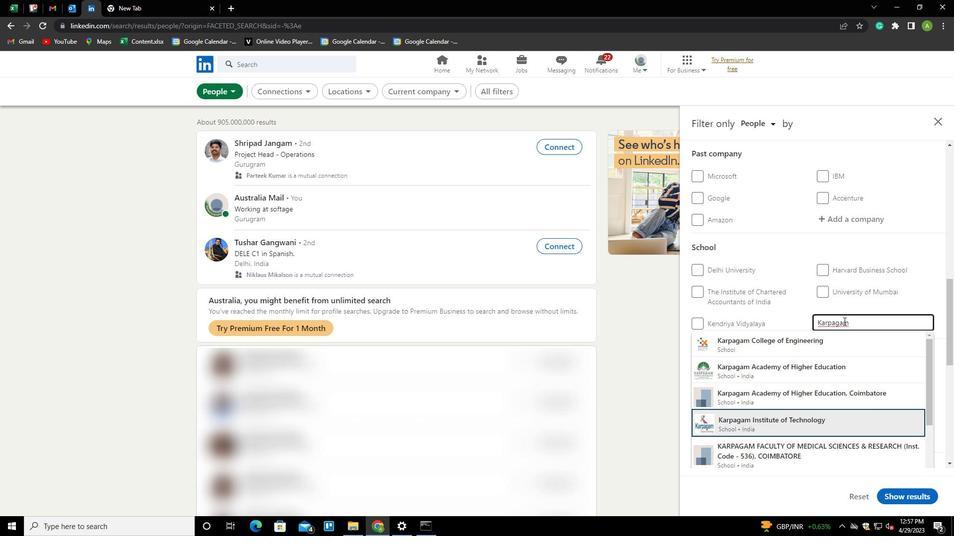 
Action: Mouse scrolled (844, 321) with delta (0, 0)
Screenshot: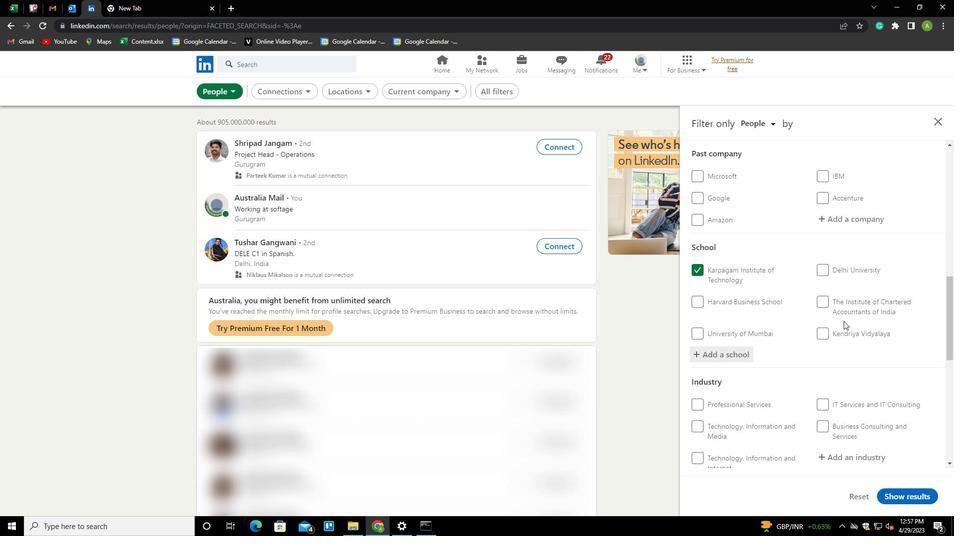 
Action: Mouse scrolled (844, 321) with delta (0, 0)
Screenshot: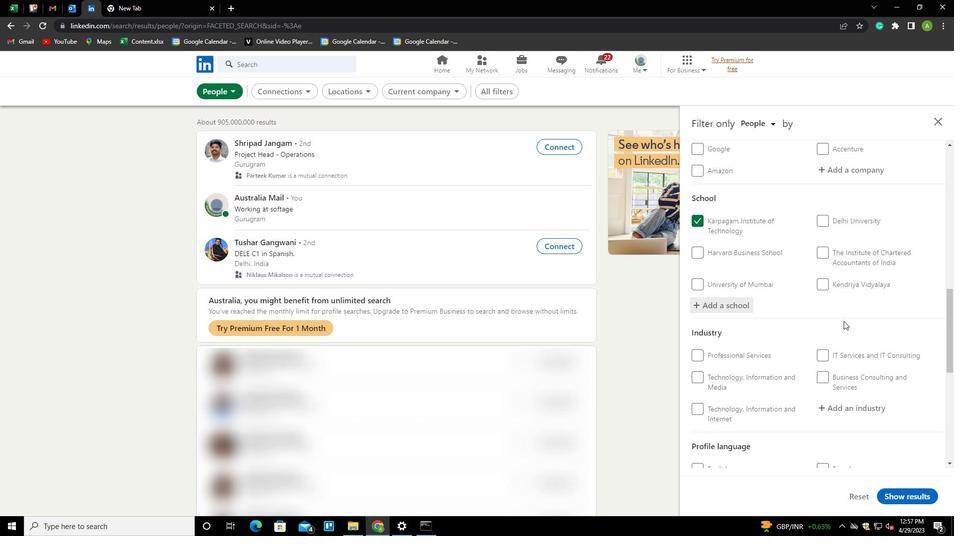 
Action: Mouse scrolled (844, 321) with delta (0, 0)
Screenshot: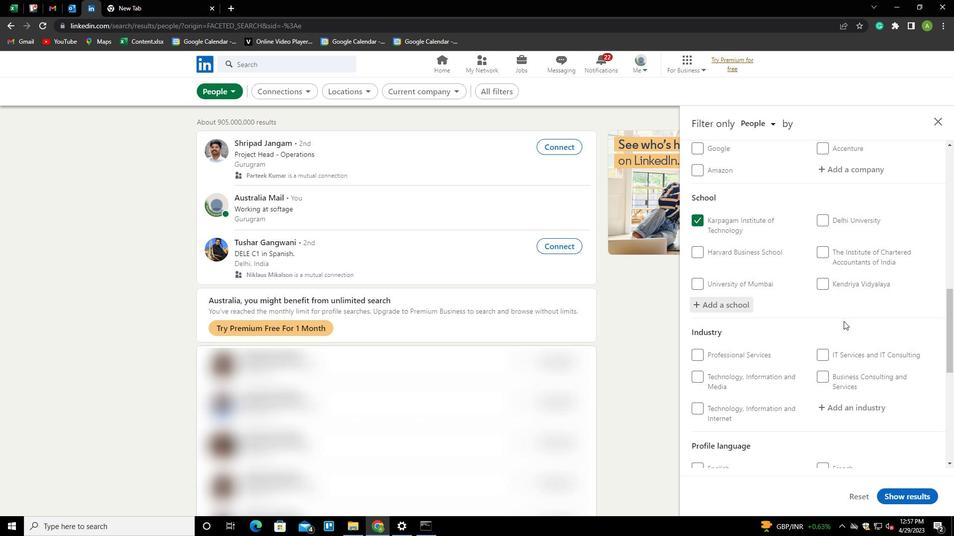 
Action: Mouse moved to (844, 305)
Screenshot: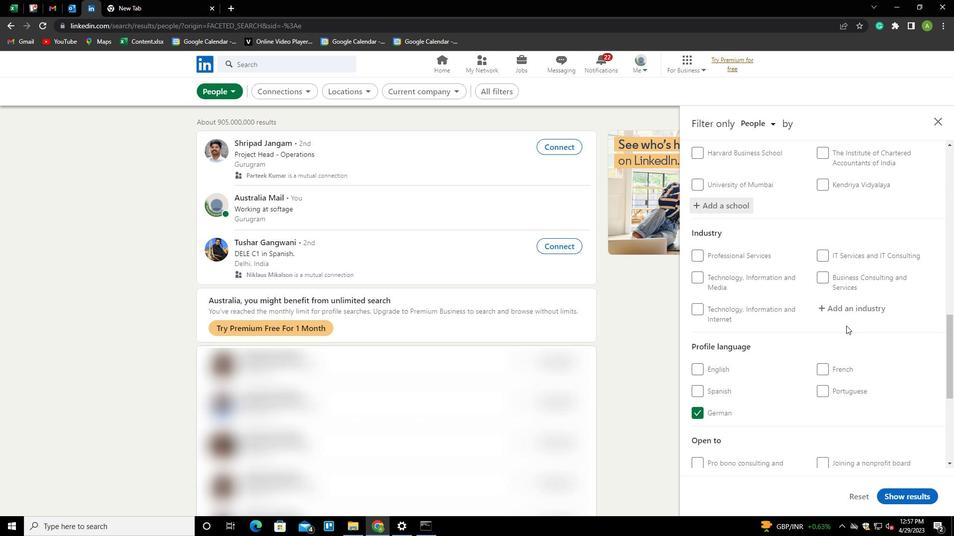 
Action: Mouse pressed left at (844, 305)
Screenshot: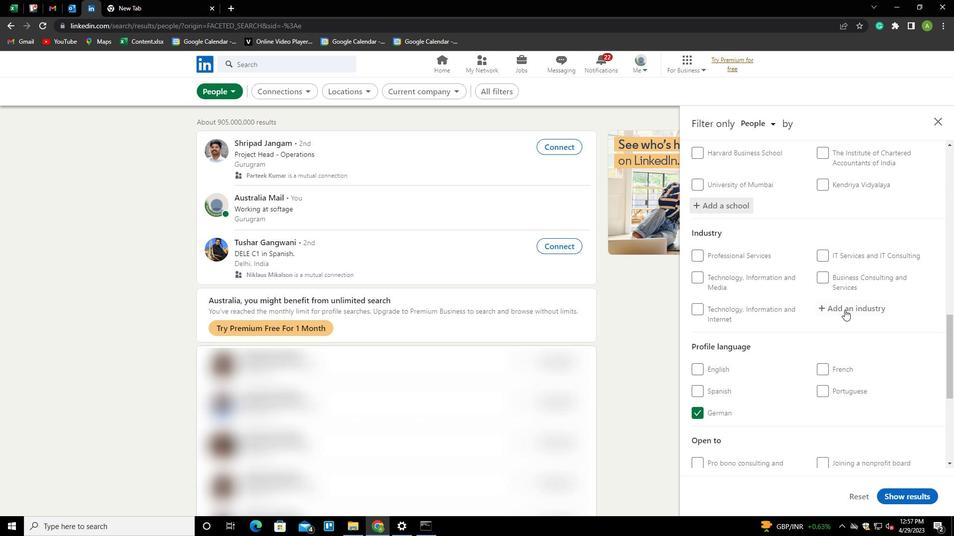 
Action: Key pressed <Key.shift>AVIATION<Key.down><Key.down><Key.enter>
Screenshot: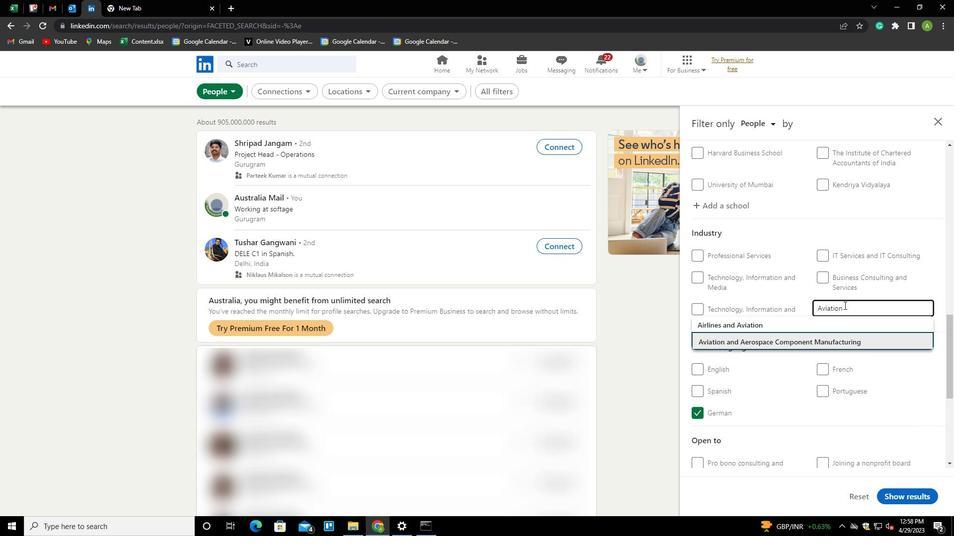 
Action: Mouse scrolled (844, 305) with delta (0, 0)
Screenshot: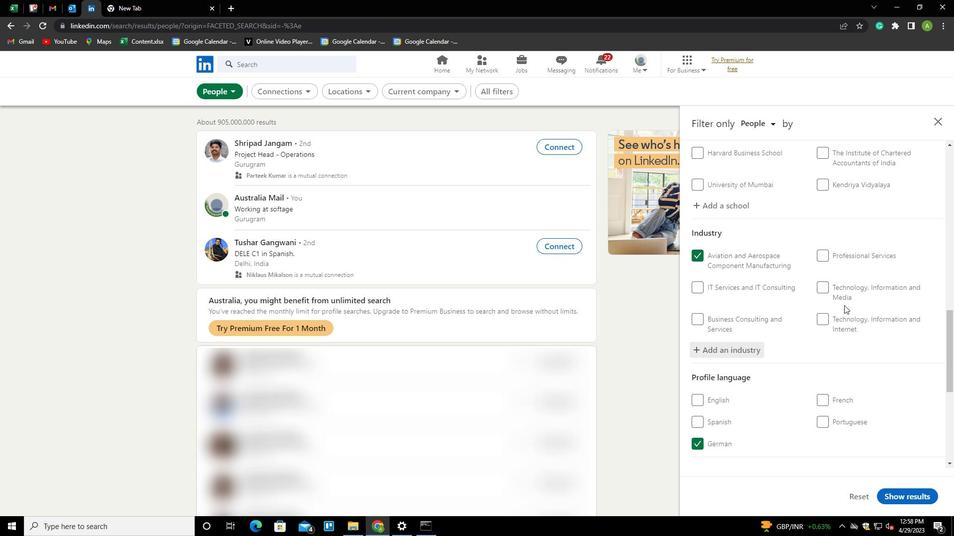 
Action: Mouse scrolled (844, 305) with delta (0, 0)
Screenshot: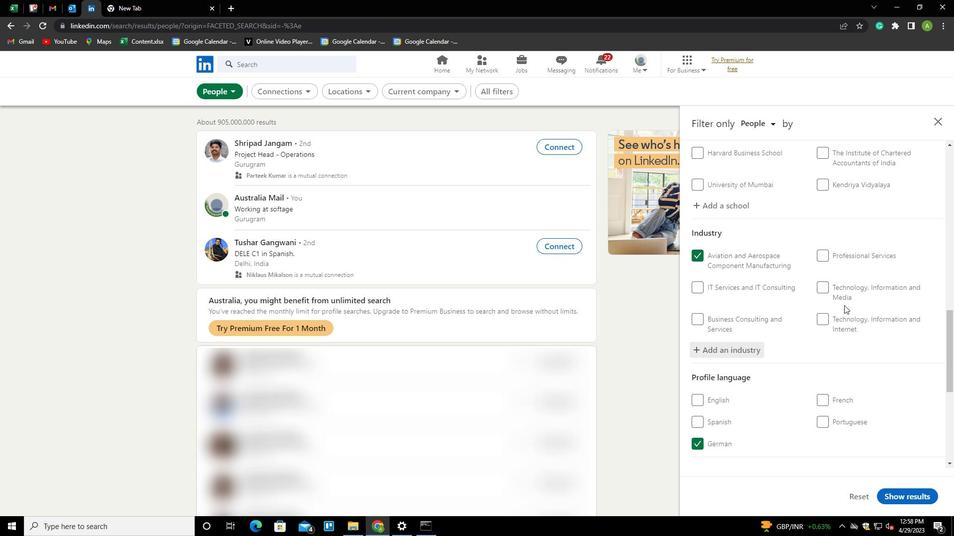 
Action: Mouse scrolled (844, 305) with delta (0, 0)
Screenshot: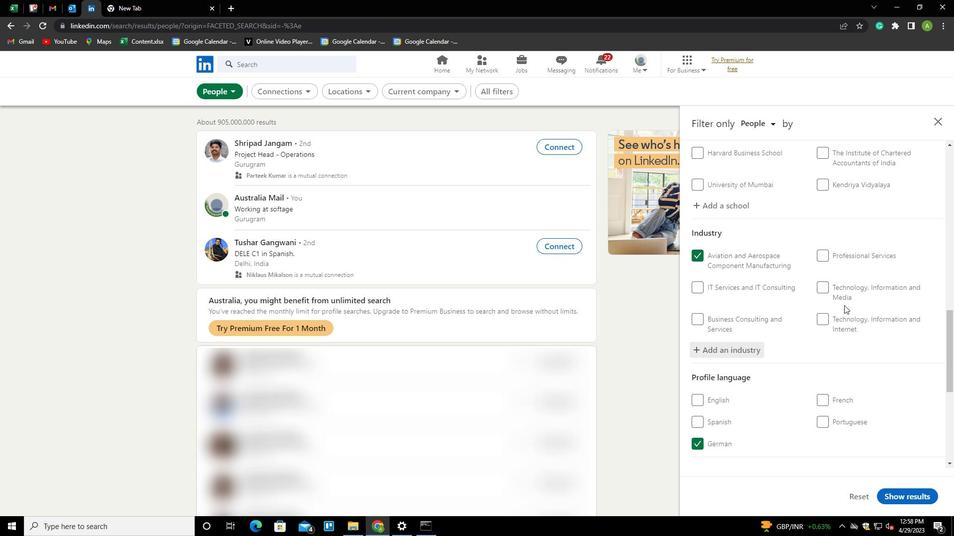 
Action: Mouse scrolled (844, 305) with delta (0, 0)
Screenshot: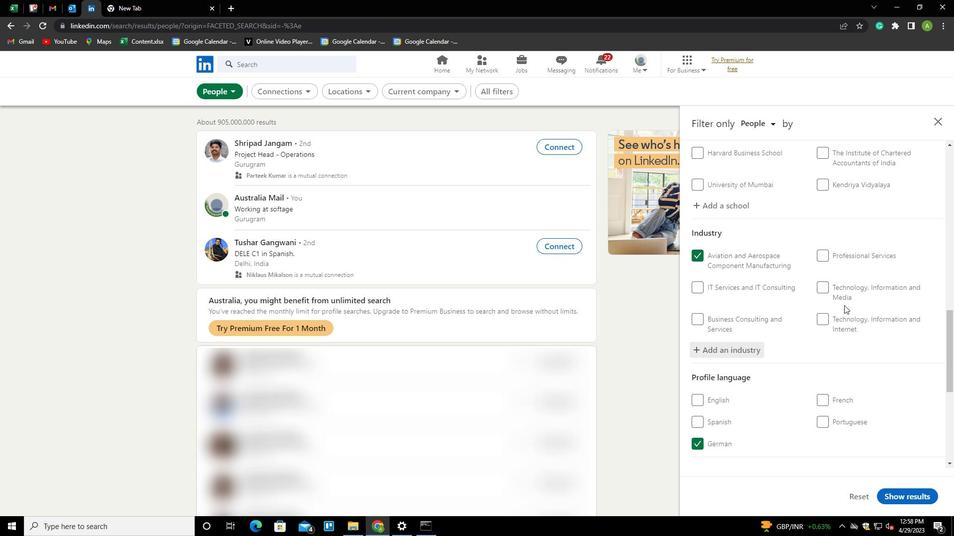 
Action: Mouse moved to (831, 315)
Screenshot: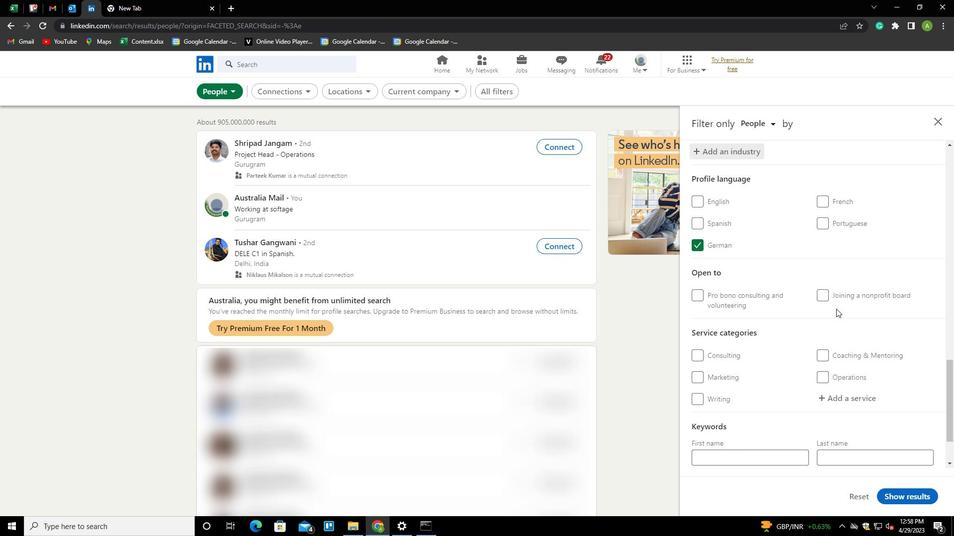
Action: Mouse scrolled (831, 315) with delta (0, 0)
Screenshot: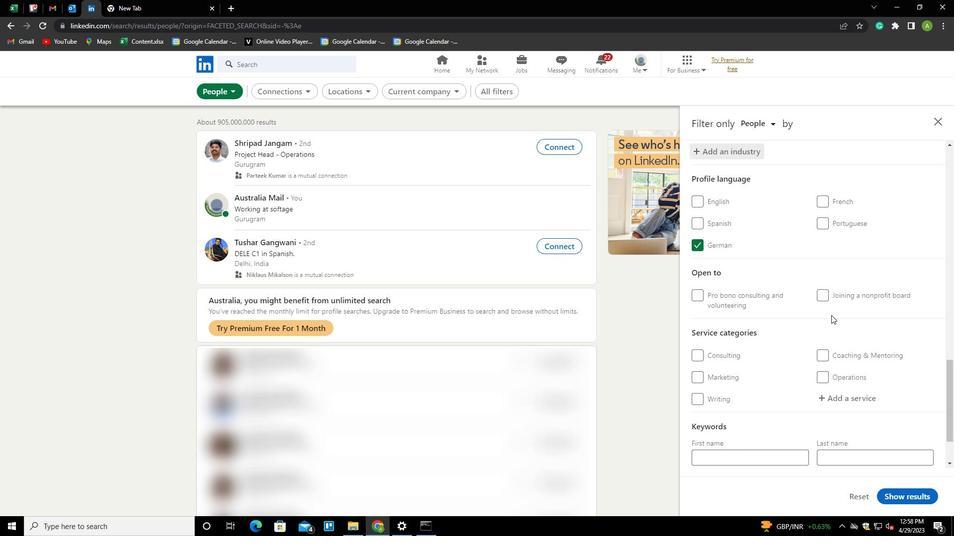 
Action: Mouse moved to (829, 294)
Screenshot: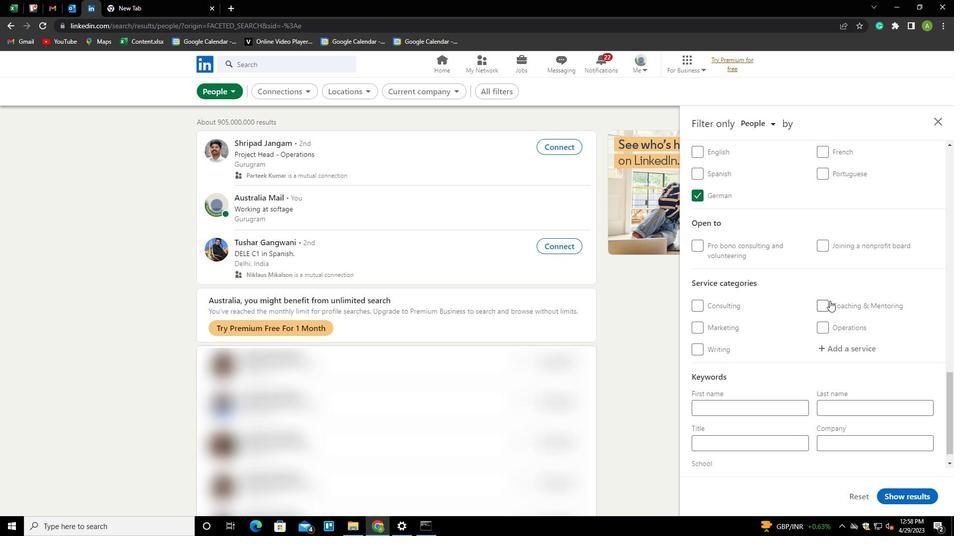 
Action: Mouse scrolled (829, 293) with delta (0, 0)
Screenshot: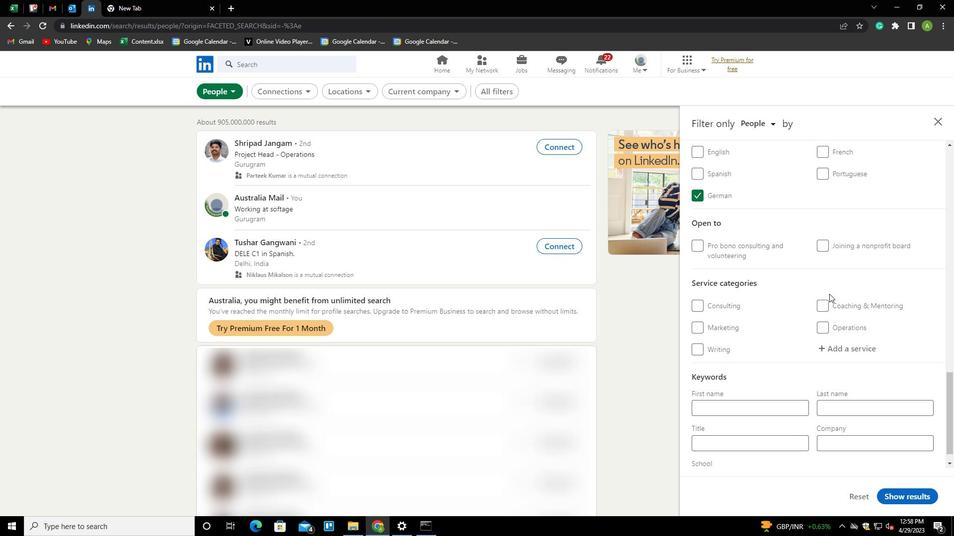 
Action: Mouse scrolled (829, 293) with delta (0, 0)
Screenshot: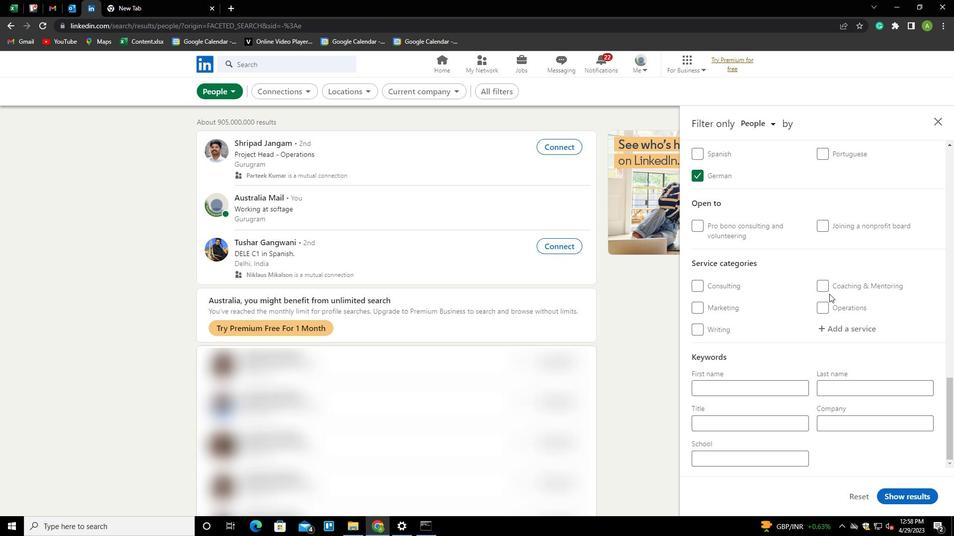 
Action: Mouse moved to (835, 328)
Screenshot: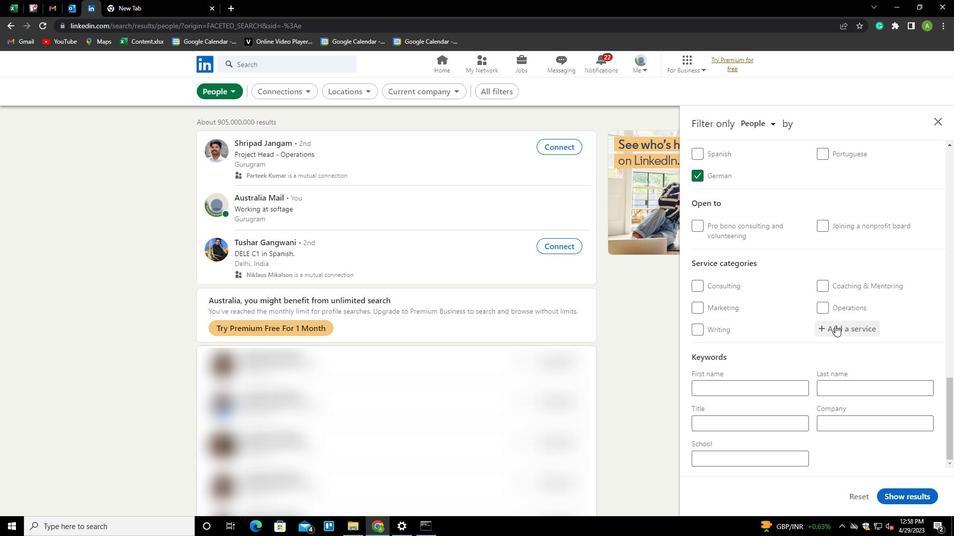 
Action: Mouse pressed left at (835, 328)
Screenshot: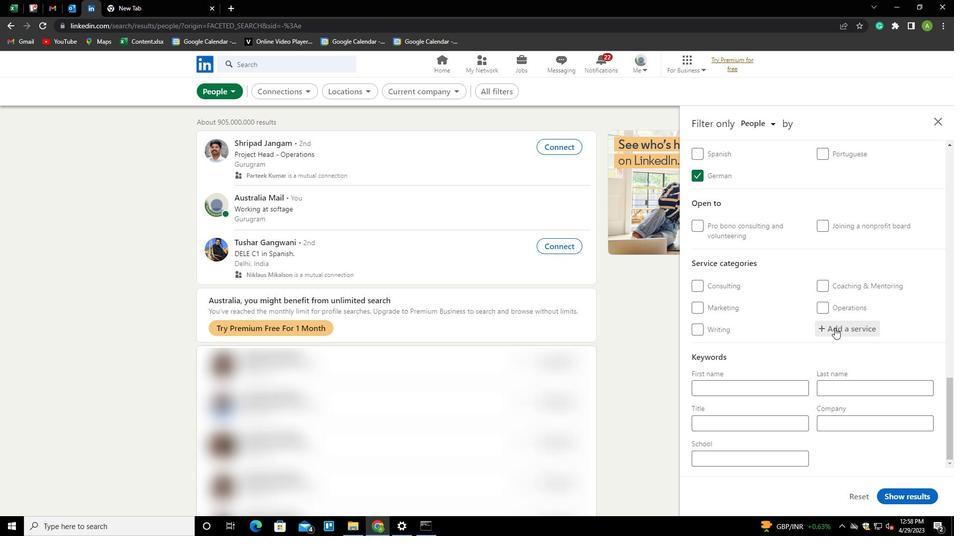 
Action: Key pressed <Key.shift>
Screenshot: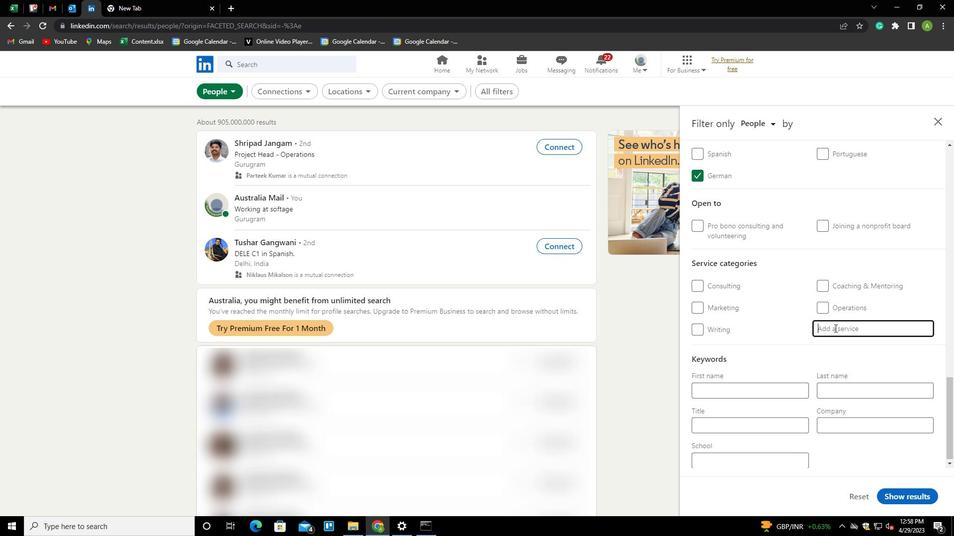 
Action: Mouse moved to (834, 328)
Screenshot: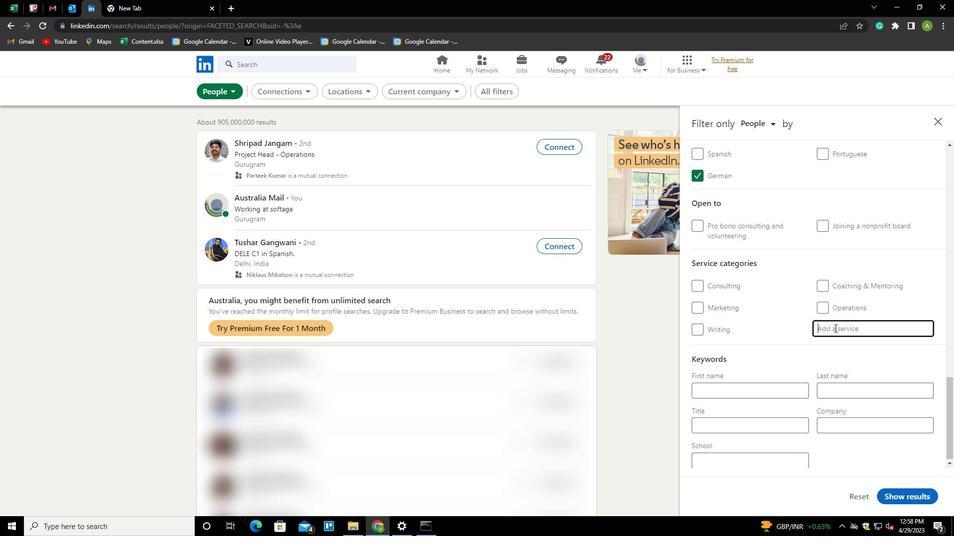 
Action: Key pressed EVEMT<Key.backspace><Key.backspace>NT<Key.down><Key.down><Key.enter>
Screenshot: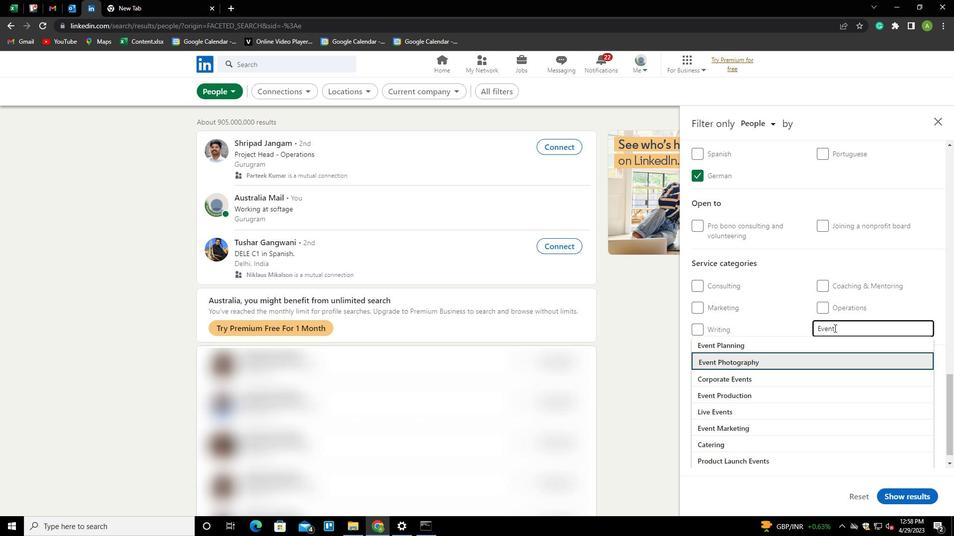 
Action: Mouse scrolled (834, 328) with delta (0, 0)
Screenshot: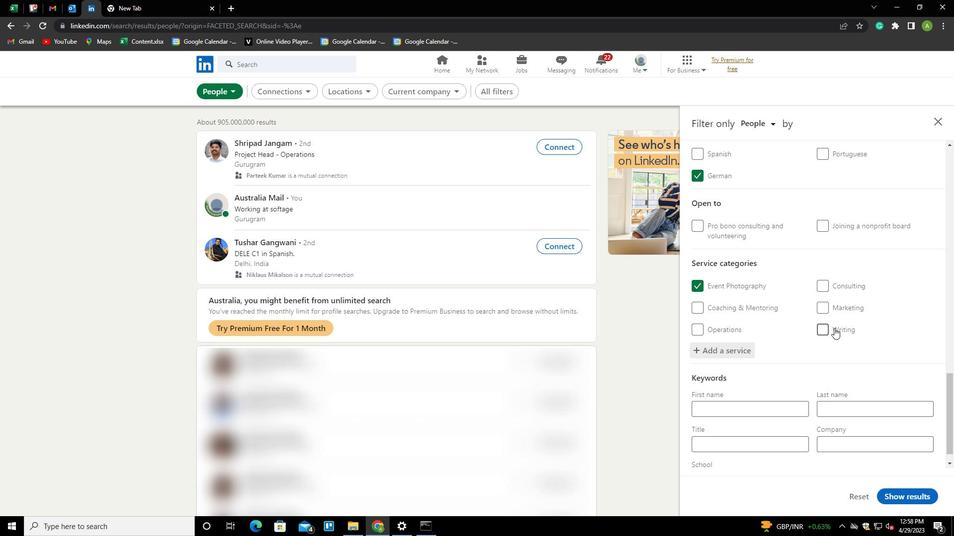 
Action: Mouse scrolled (834, 328) with delta (0, 0)
Screenshot: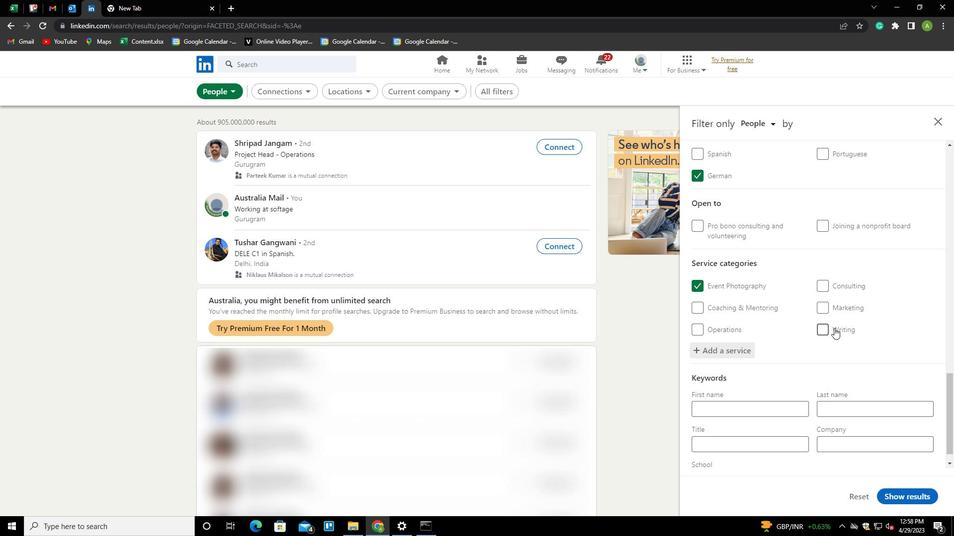 
Action: Mouse scrolled (834, 328) with delta (0, 0)
Screenshot: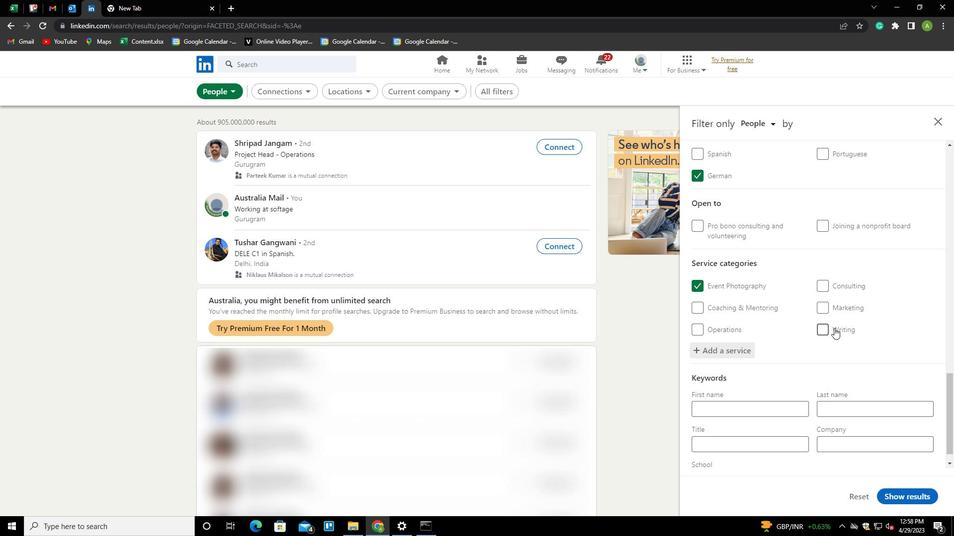 
Action: Mouse scrolled (834, 328) with delta (0, 0)
Screenshot: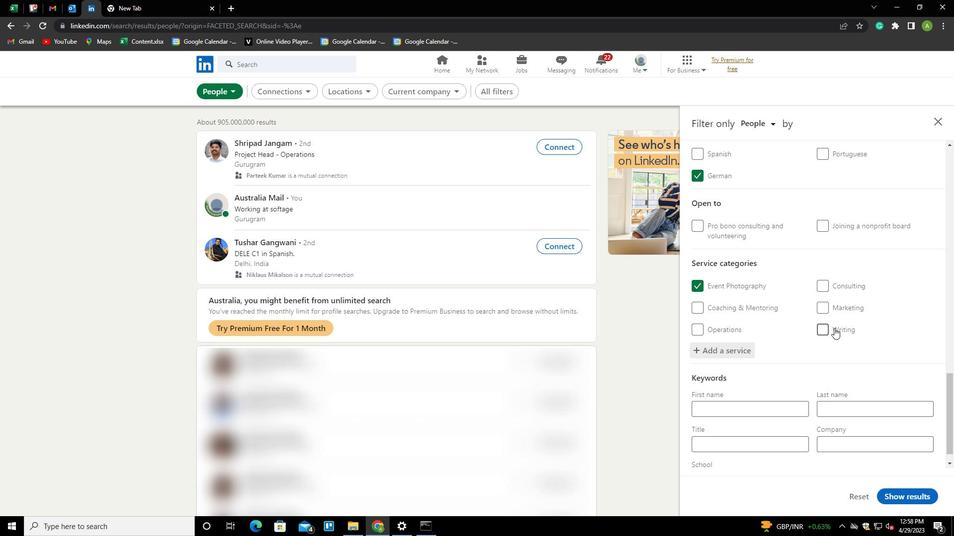 
Action: Mouse scrolled (834, 328) with delta (0, 0)
Screenshot: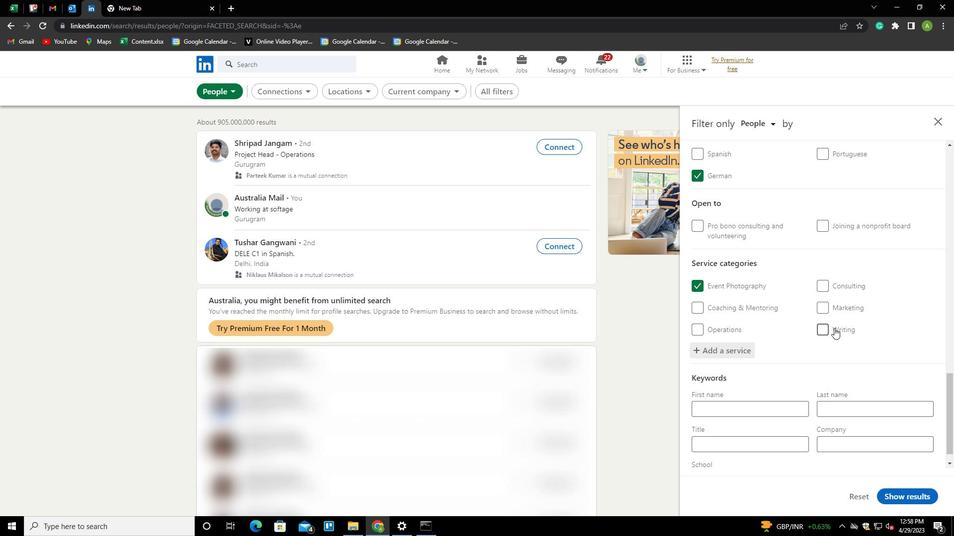 
Action: Mouse scrolled (834, 328) with delta (0, 0)
Screenshot: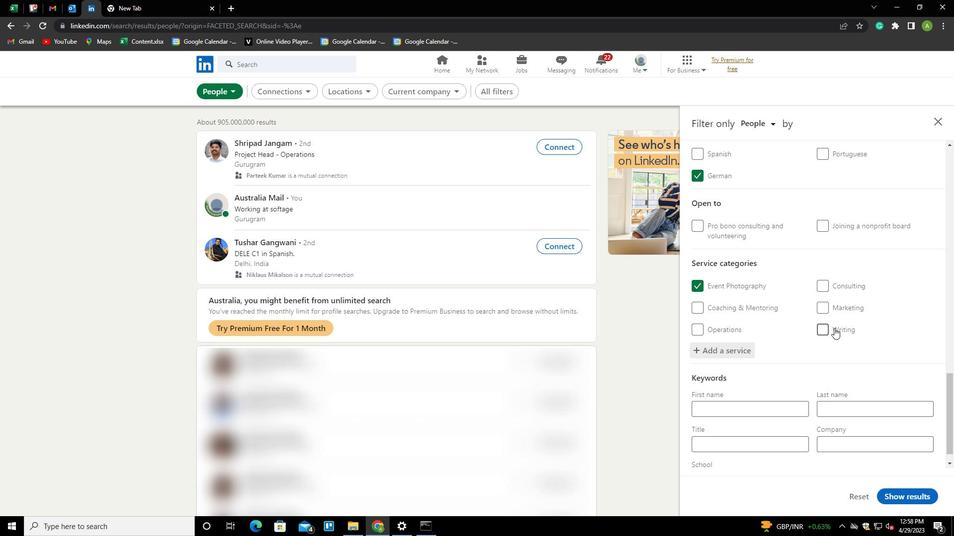 
Action: Mouse scrolled (834, 328) with delta (0, 0)
Screenshot: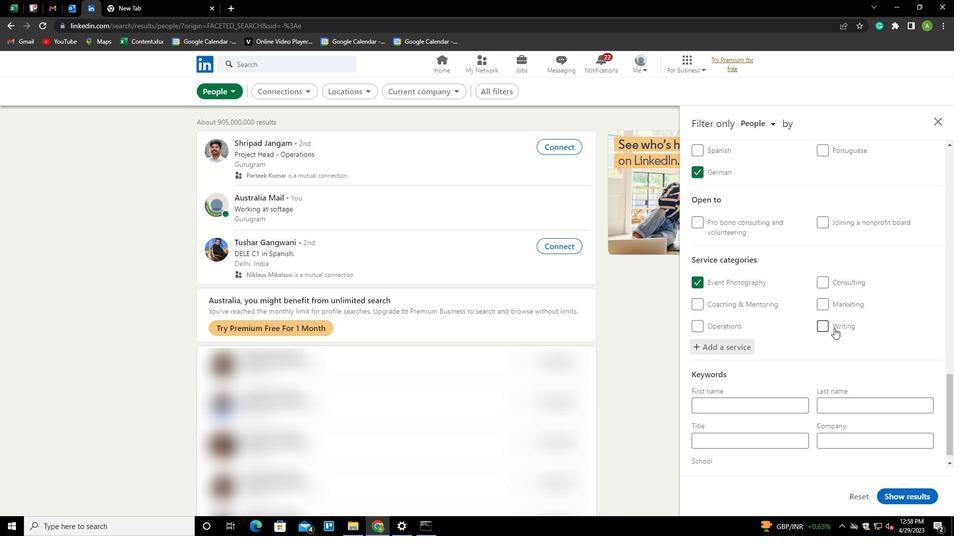 
Action: Mouse moved to (764, 423)
Screenshot: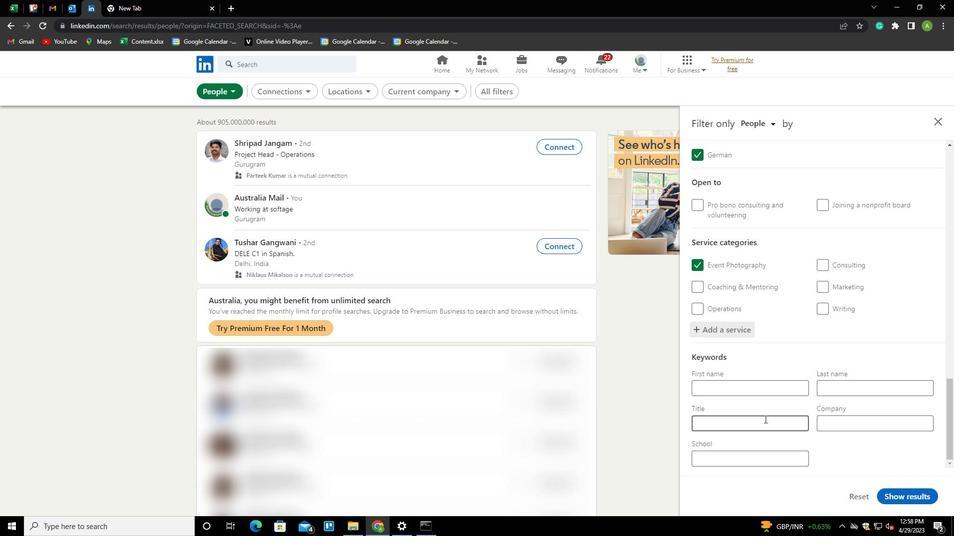 
Action: Mouse pressed left at (764, 423)
Screenshot: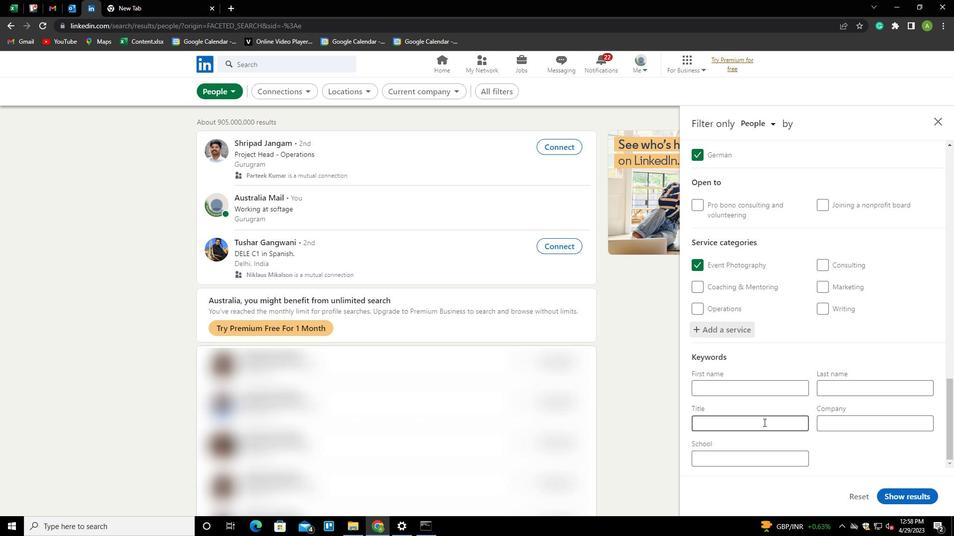 
Action: Key pressed <Key.shift>MASON
Screenshot: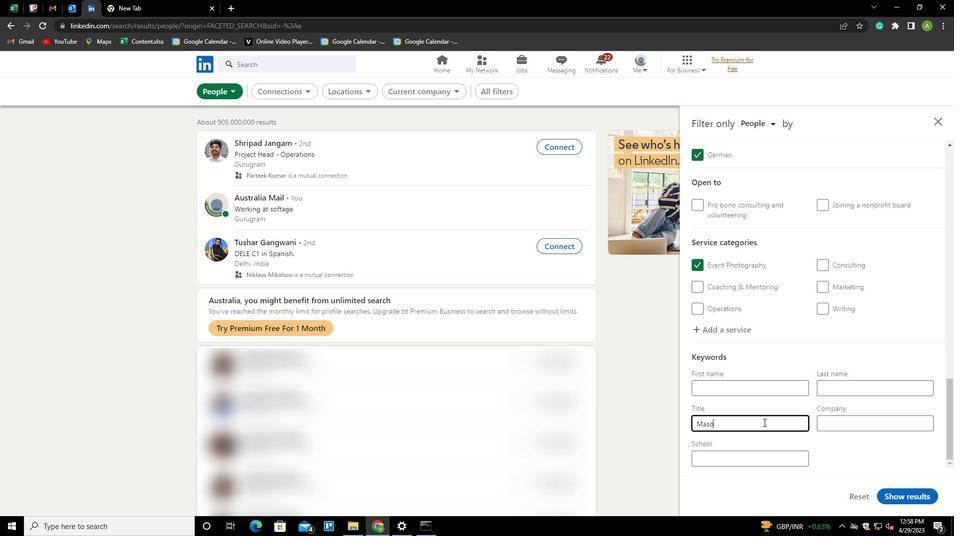 
Action: Mouse moved to (875, 463)
Screenshot: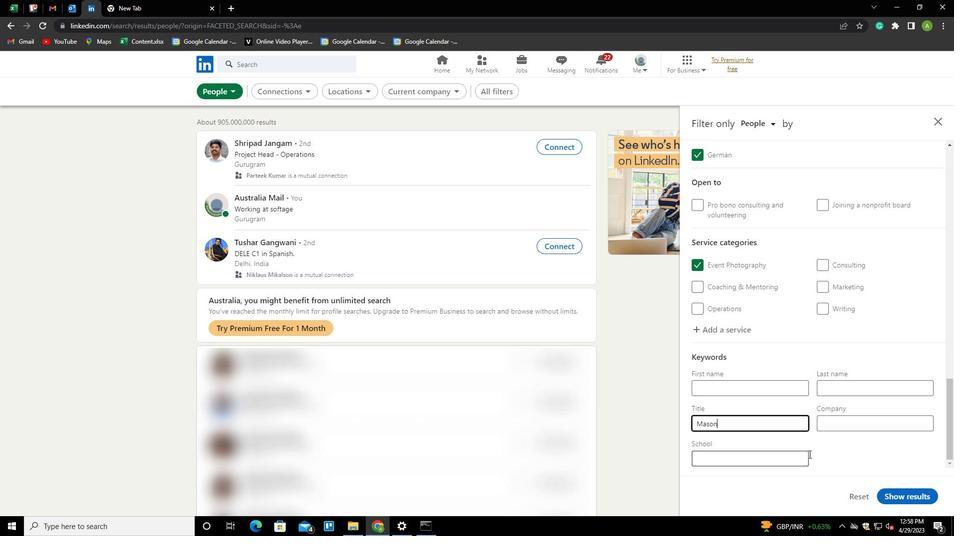 
Action: Mouse pressed left at (875, 463)
Screenshot: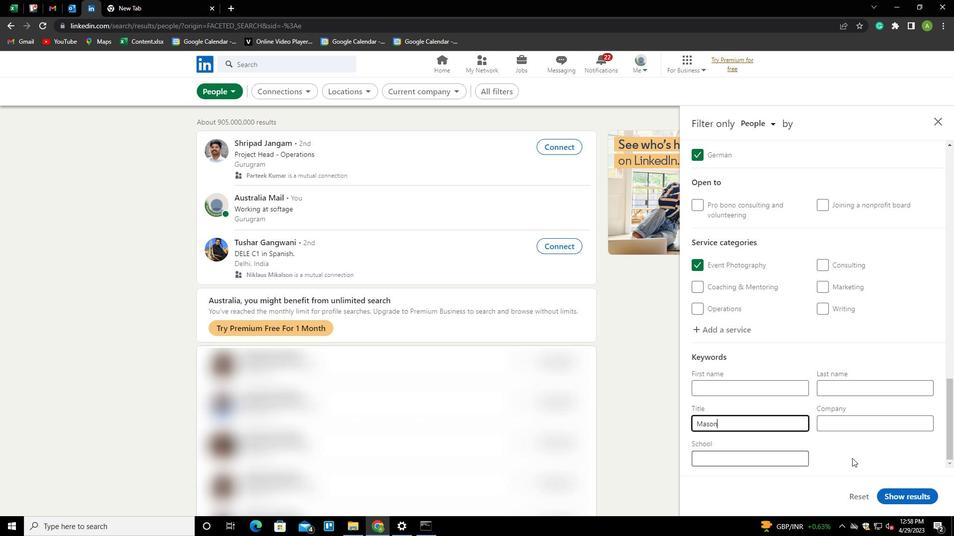 
Action: Mouse moved to (895, 496)
Screenshot: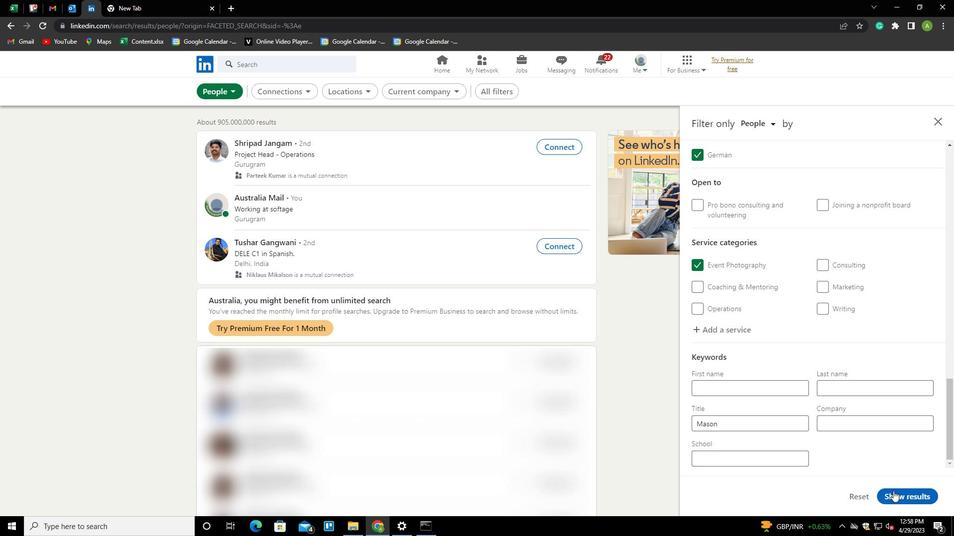 
Action: Mouse pressed left at (895, 496)
Screenshot: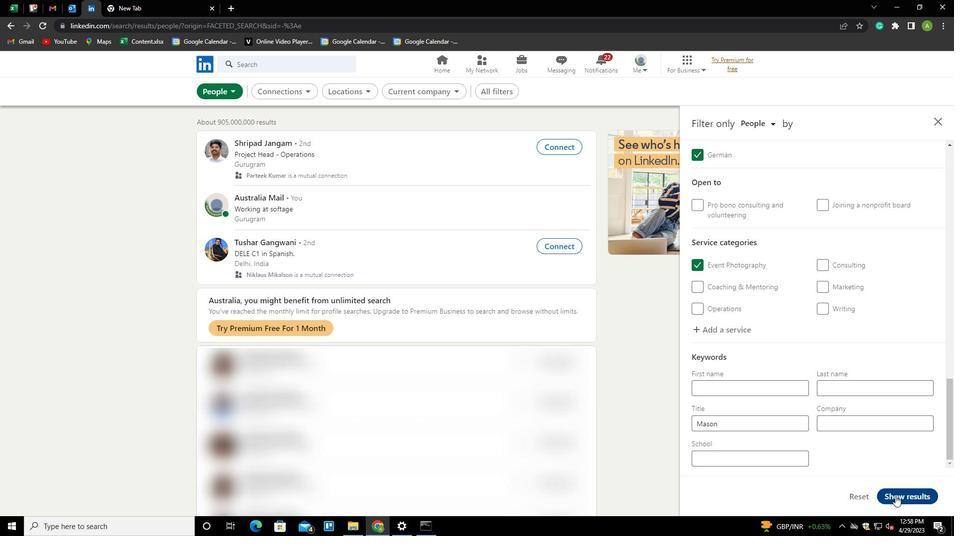 
Action: Mouse moved to (895, 496)
Screenshot: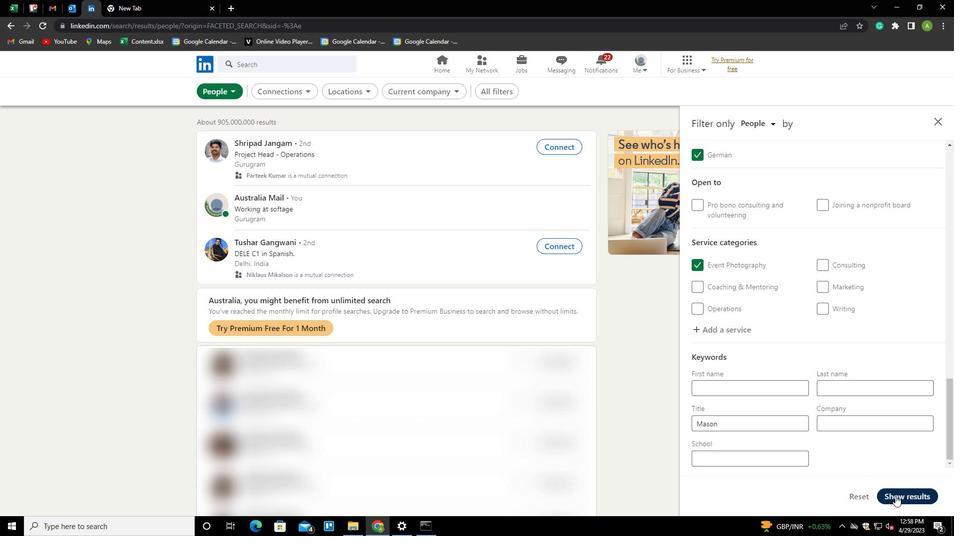 
